 Task: Assign in the project AgileCircle the issue 'Upgrade the database indexing strategy of a web application to improve query performance and reduce data retrieval time' to the sprint 'Performance Tuning Sprint'. Assign in the project AgileCircle the issue 'Create a new online platform for online digital marketing courses with advanced analytics and data visualization features' to the sprint 'Performance Tuning Sprint'. Assign in the project AgileCircle the issue 'Implement a new cloud-based human resource information system for a company with advanced employee self-service and benefits management features' to the sprint 'Performance Tuning Sprint'. Assign in the project AgileCircle the issue 'Integrate a new chatbot feature into an existing customer service portal to enhance customer support and response time' to the sprint 'Performance Tuning Sprint'
Action: Mouse moved to (232, 63)
Screenshot: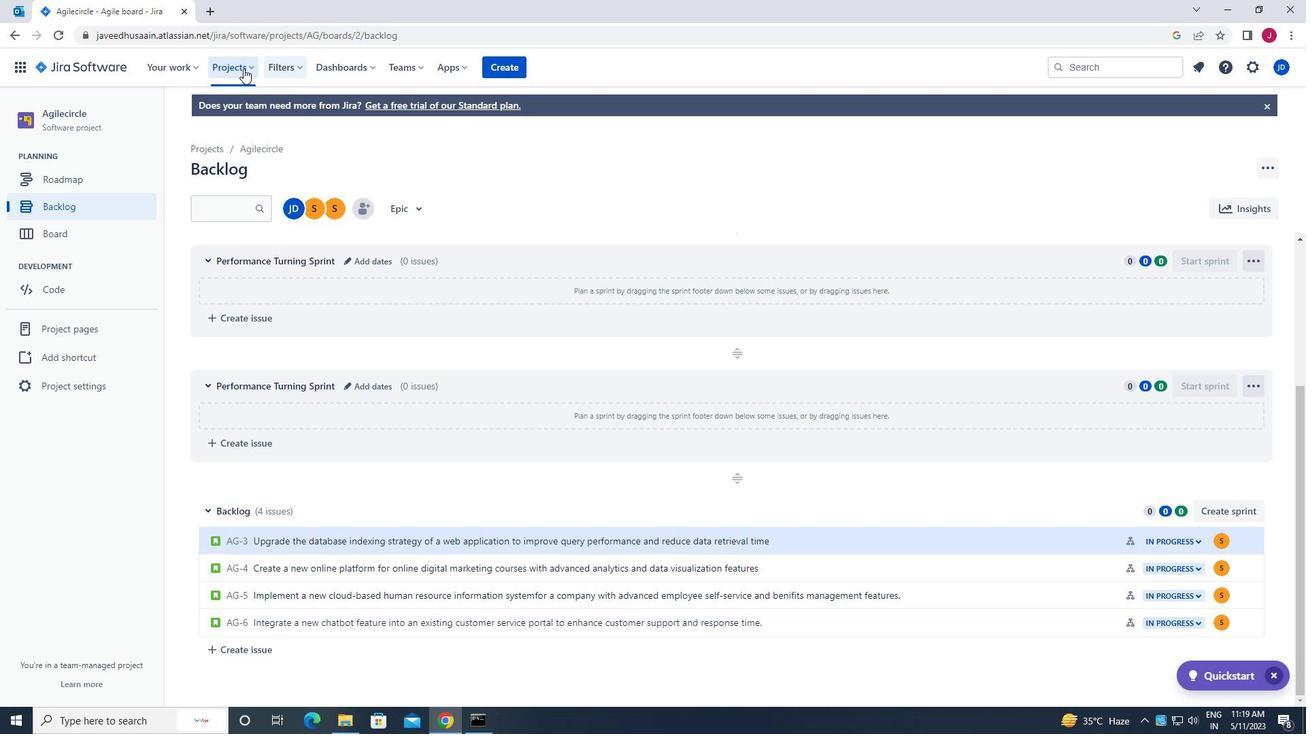 
Action: Mouse pressed left at (232, 63)
Screenshot: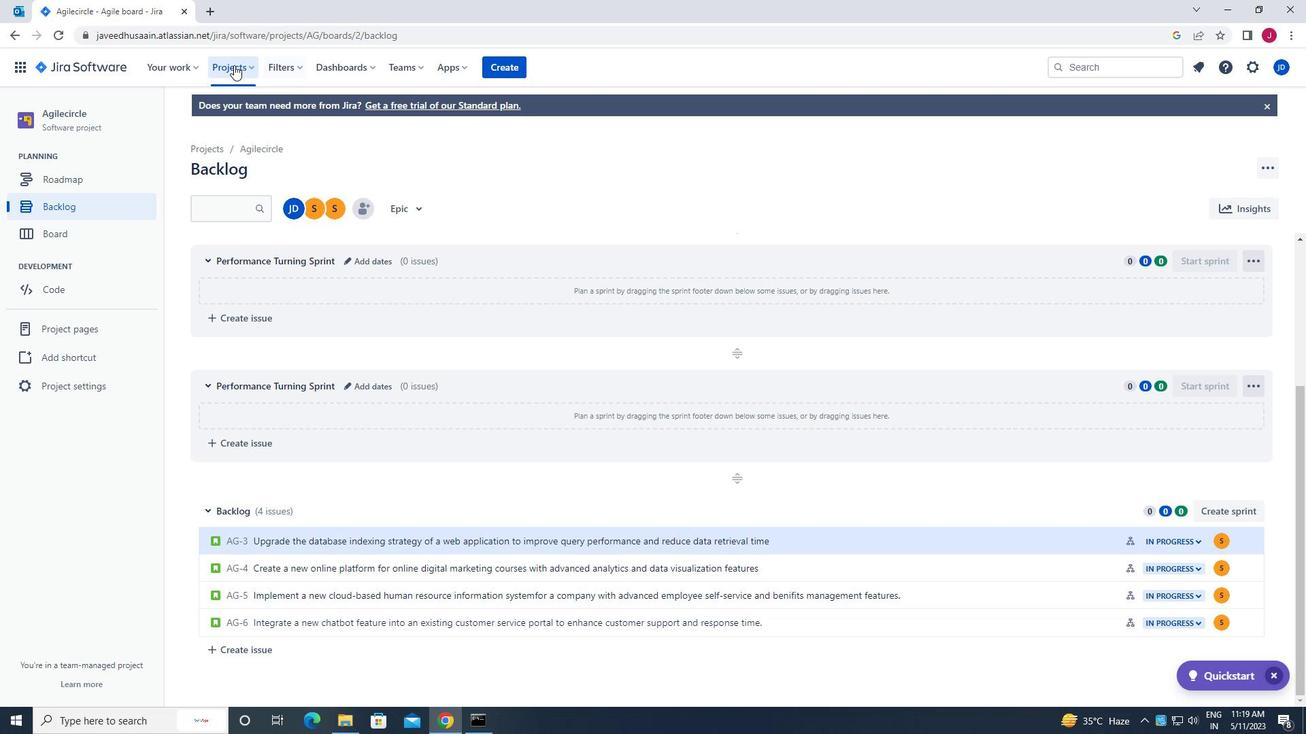 
Action: Mouse moved to (276, 128)
Screenshot: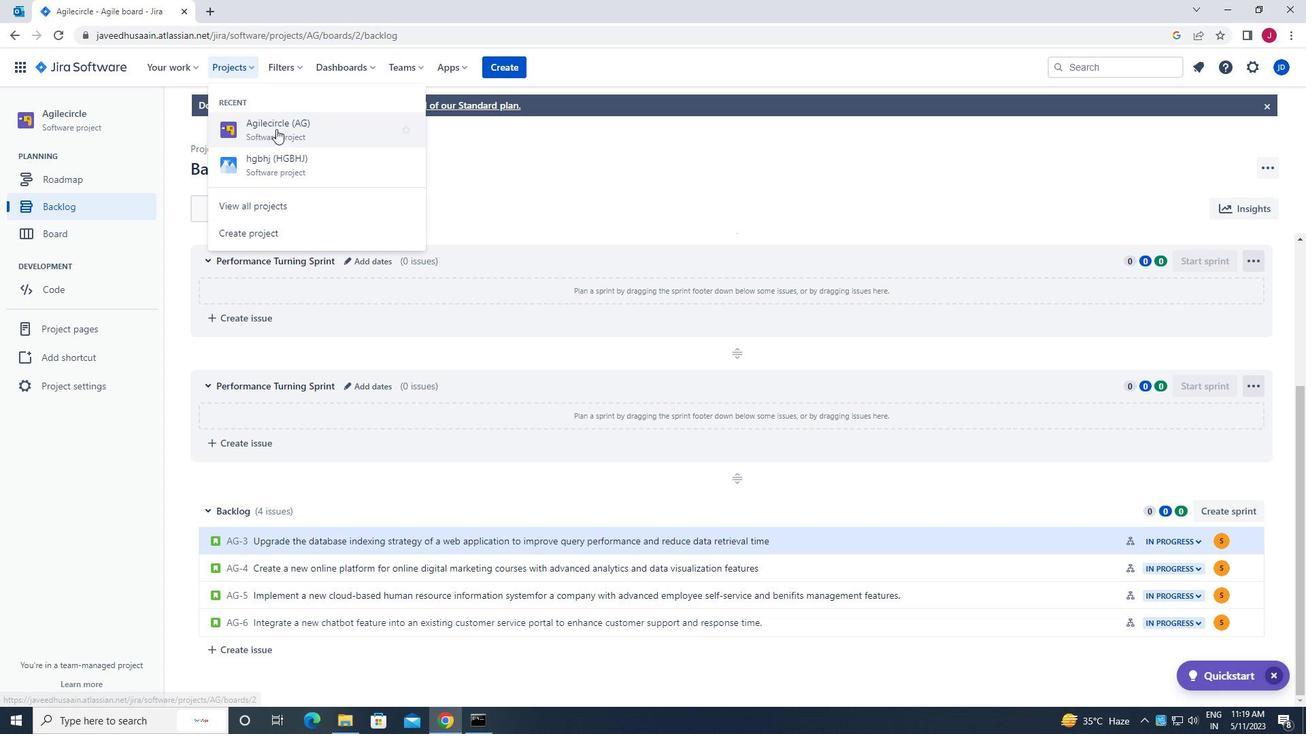 
Action: Mouse pressed left at (276, 128)
Screenshot: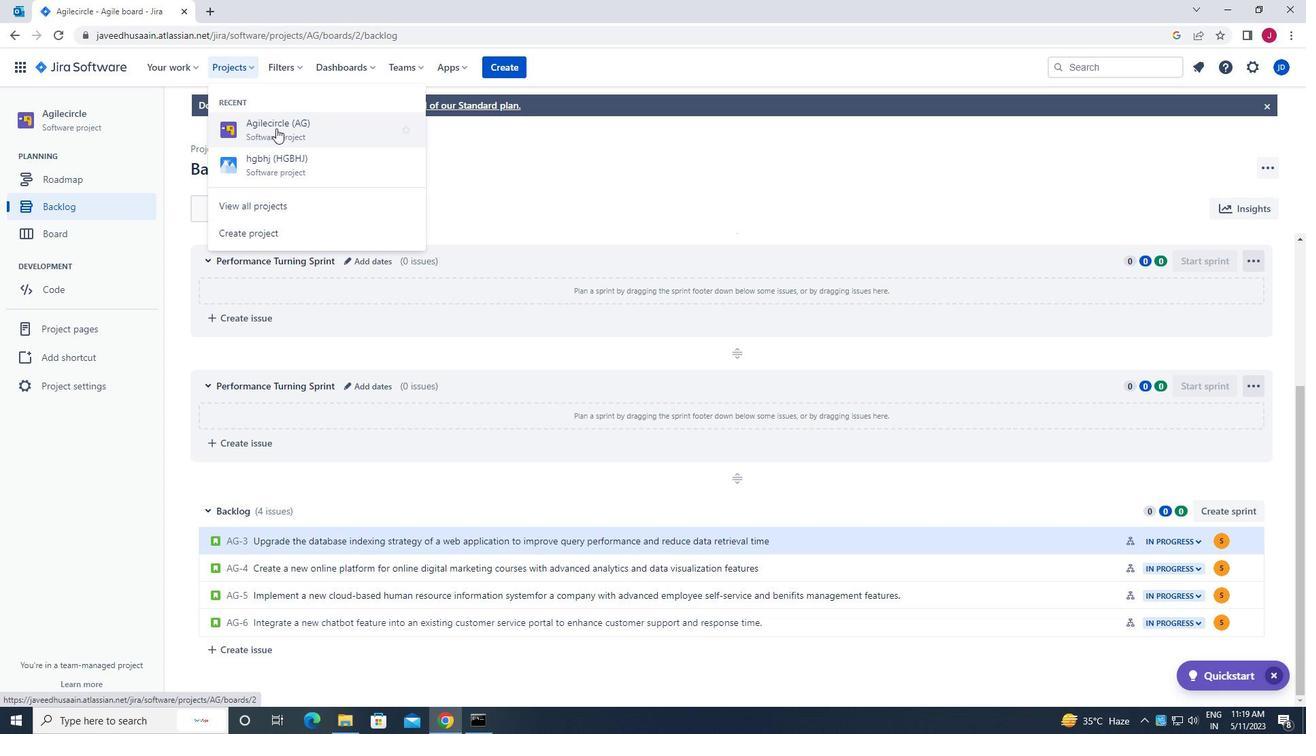
Action: Mouse moved to (76, 210)
Screenshot: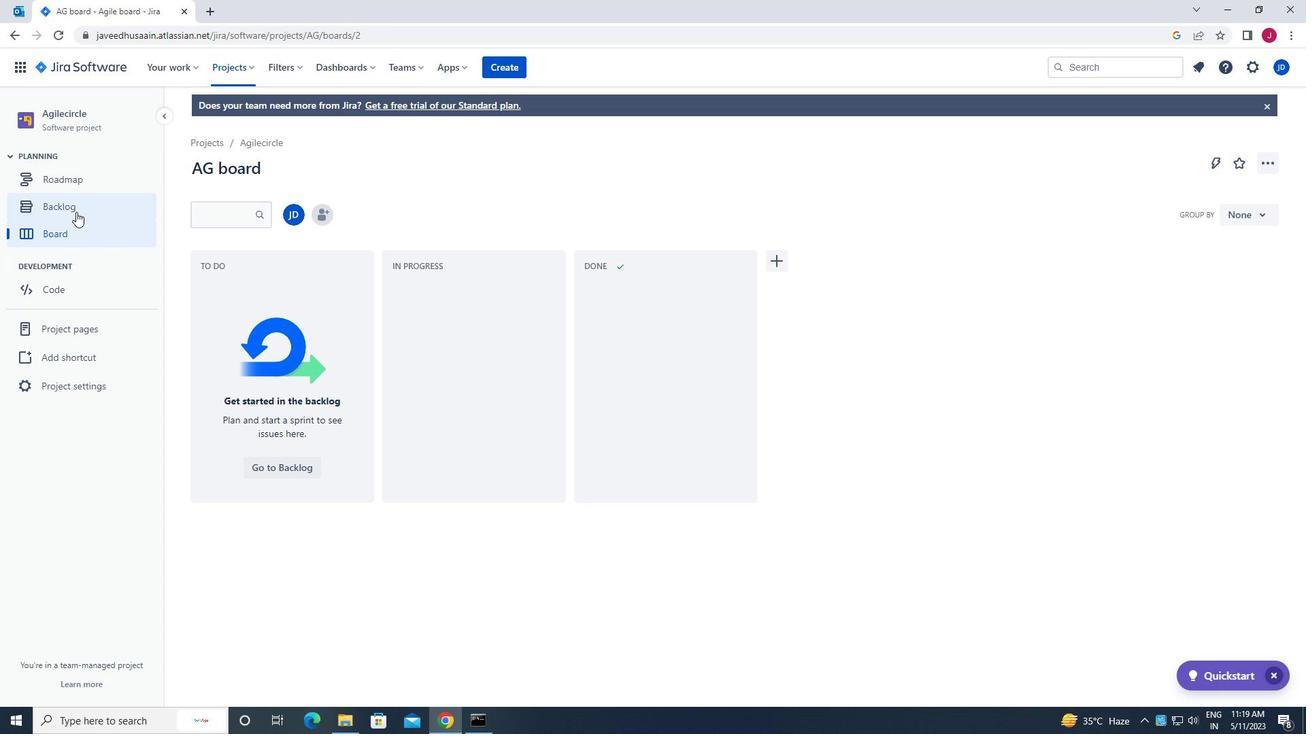 
Action: Mouse pressed left at (76, 210)
Screenshot: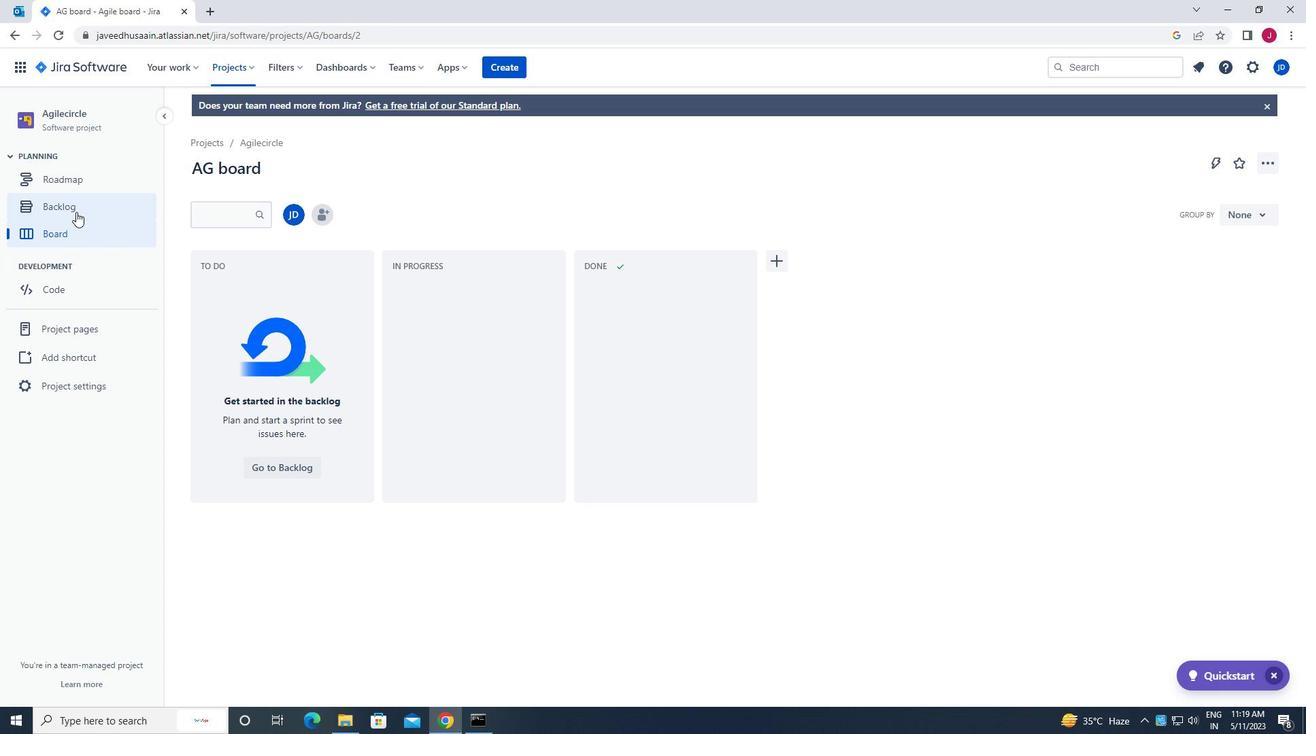 
Action: Mouse moved to (532, 381)
Screenshot: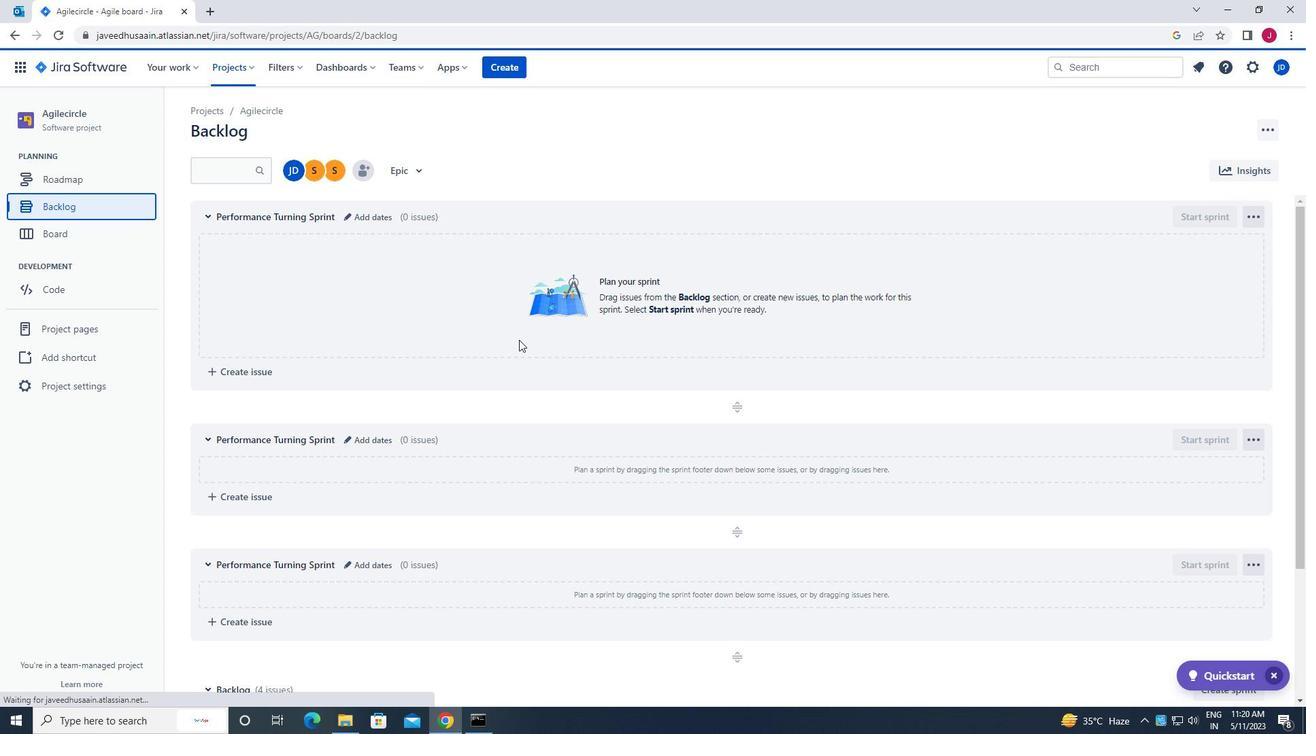 
Action: Mouse scrolled (532, 381) with delta (0, 0)
Screenshot: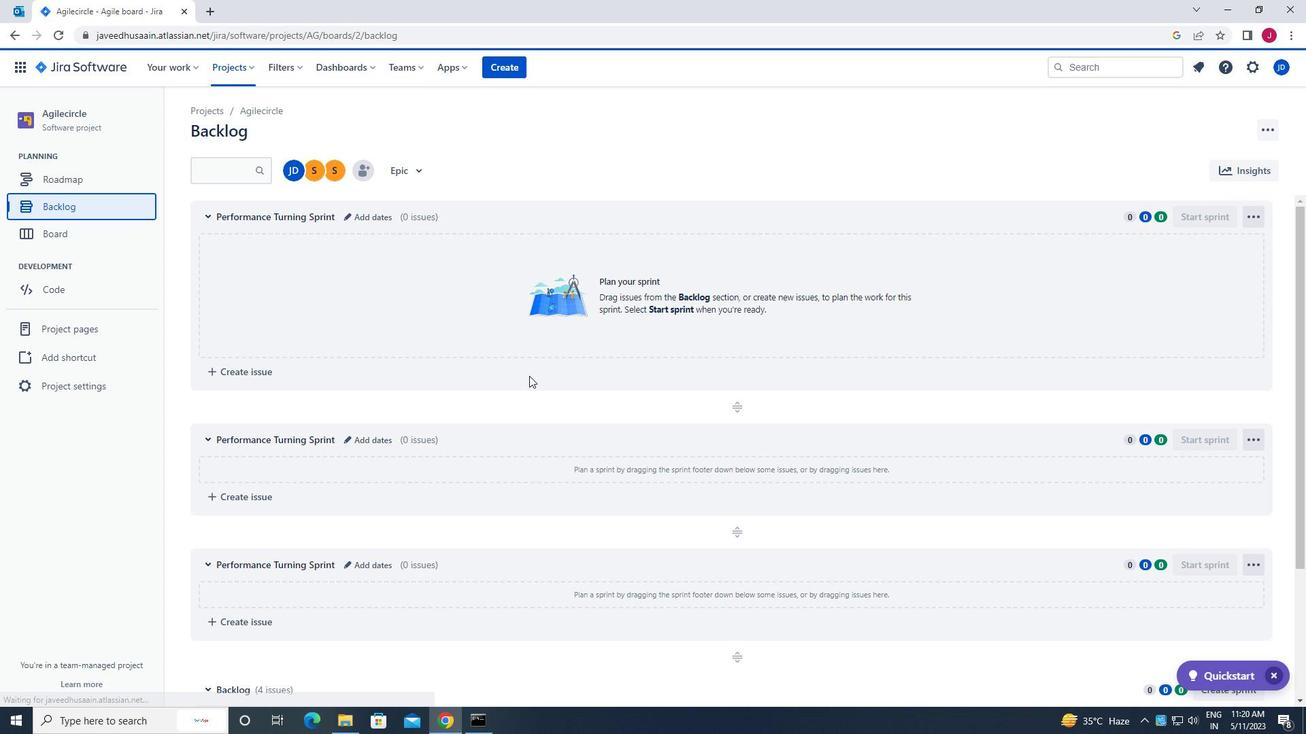 
Action: Mouse scrolled (532, 381) with delta (0, 0)
Screenshot: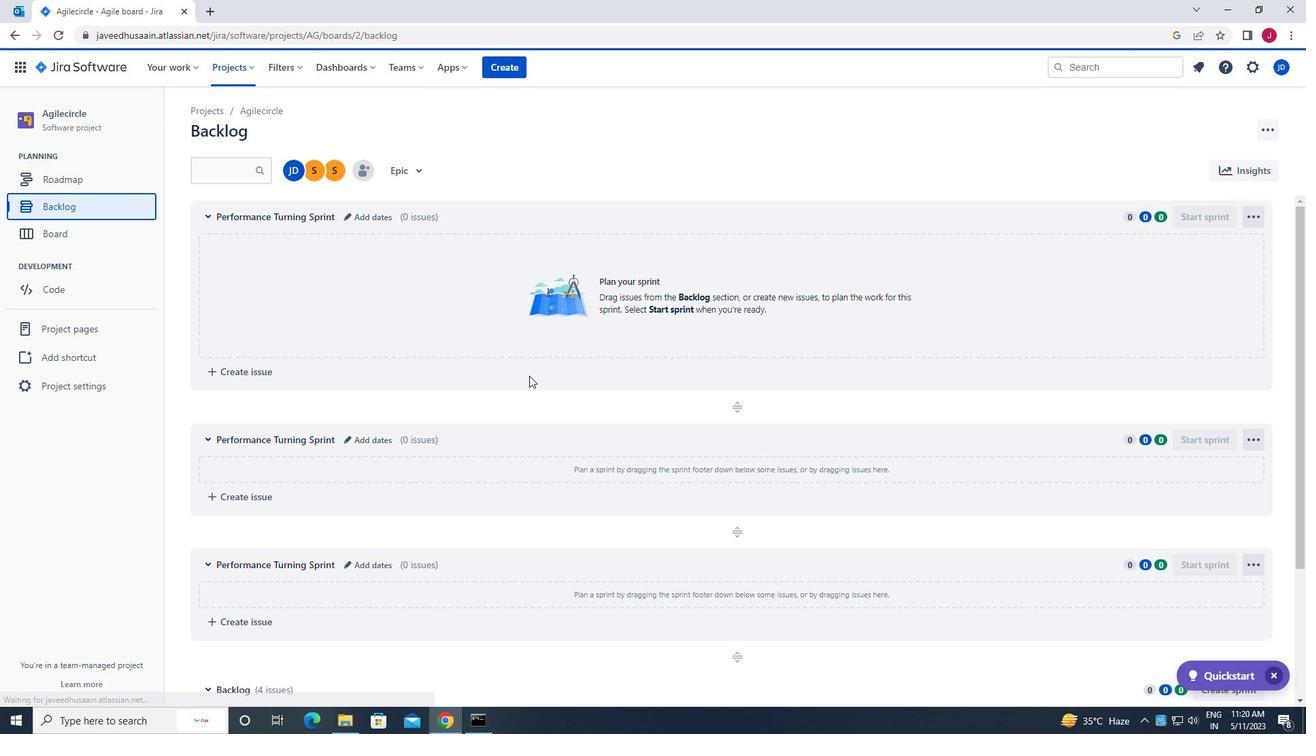 
Action: Mouse scrolled (532, 381) with delta (0, 0)
Screenshot: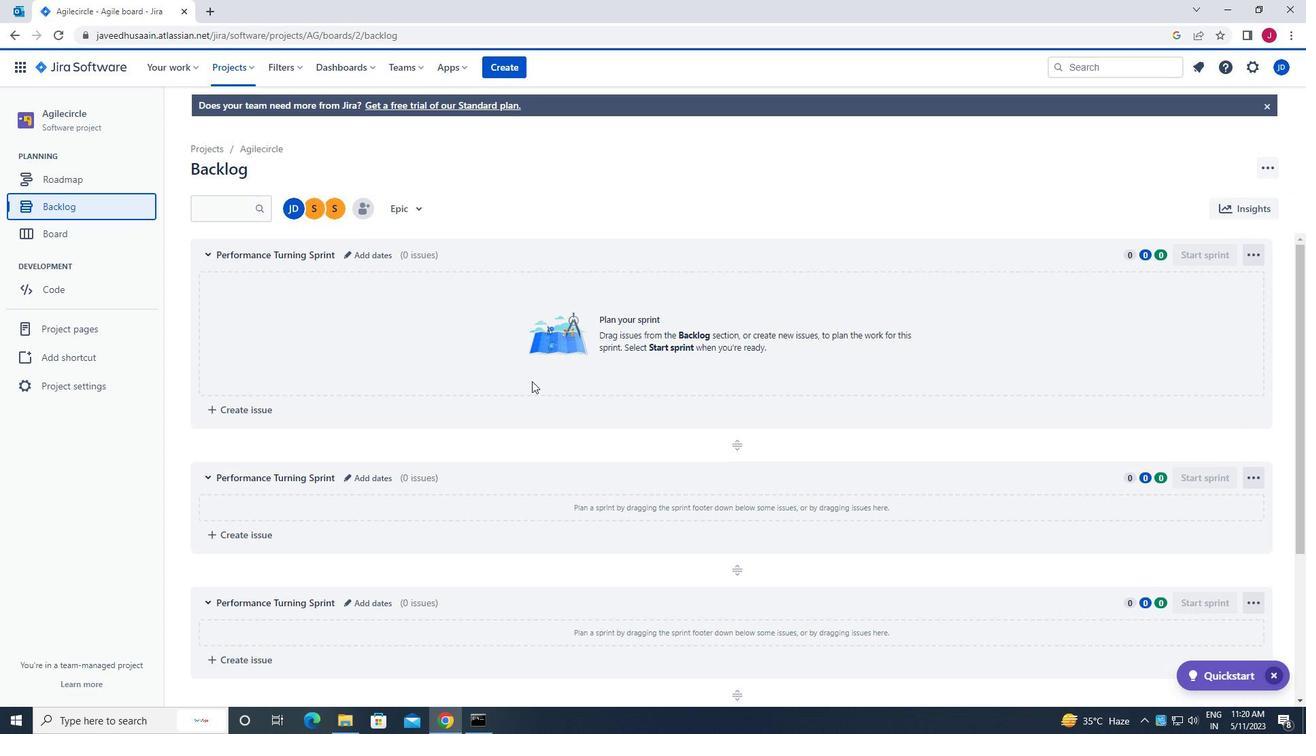 
Action: Mouse scrolled (532, 381) with delta (0, 0)
Screenshot: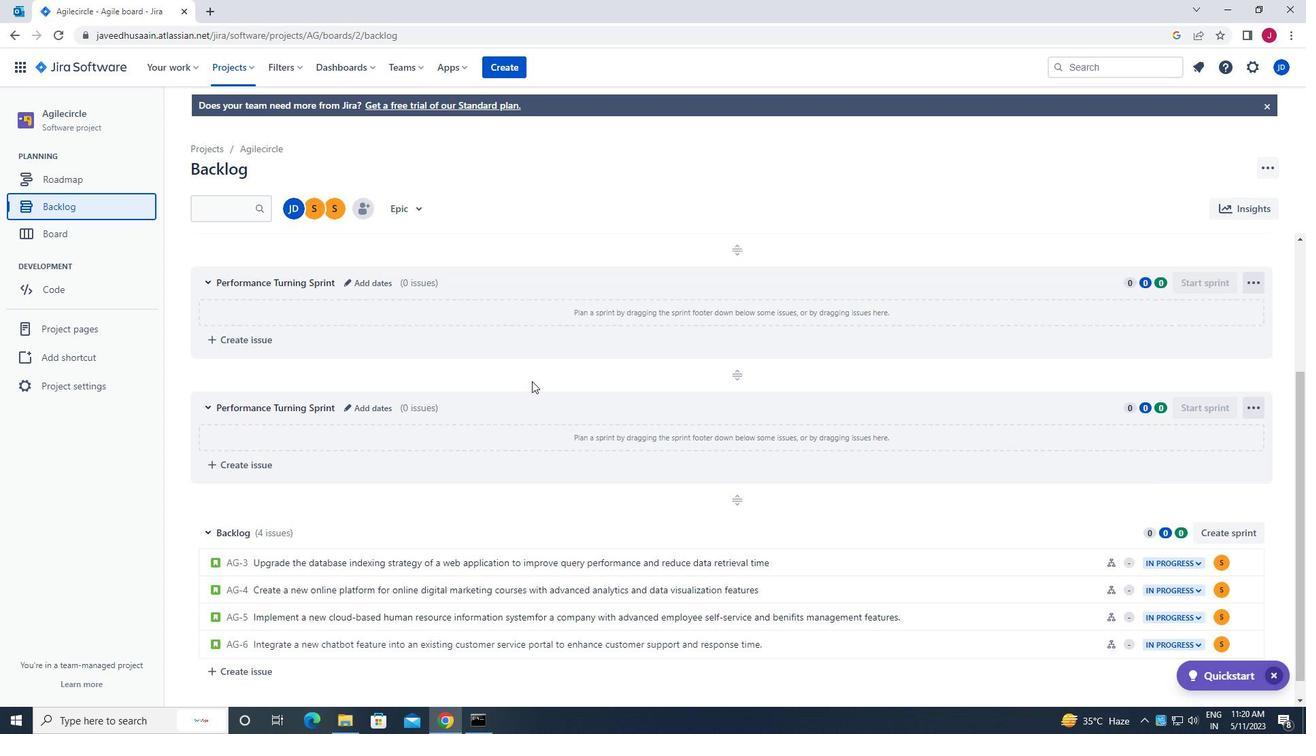 
Action: Mouse scrolled (532, 381) with delta (0, 0)
Screenshot: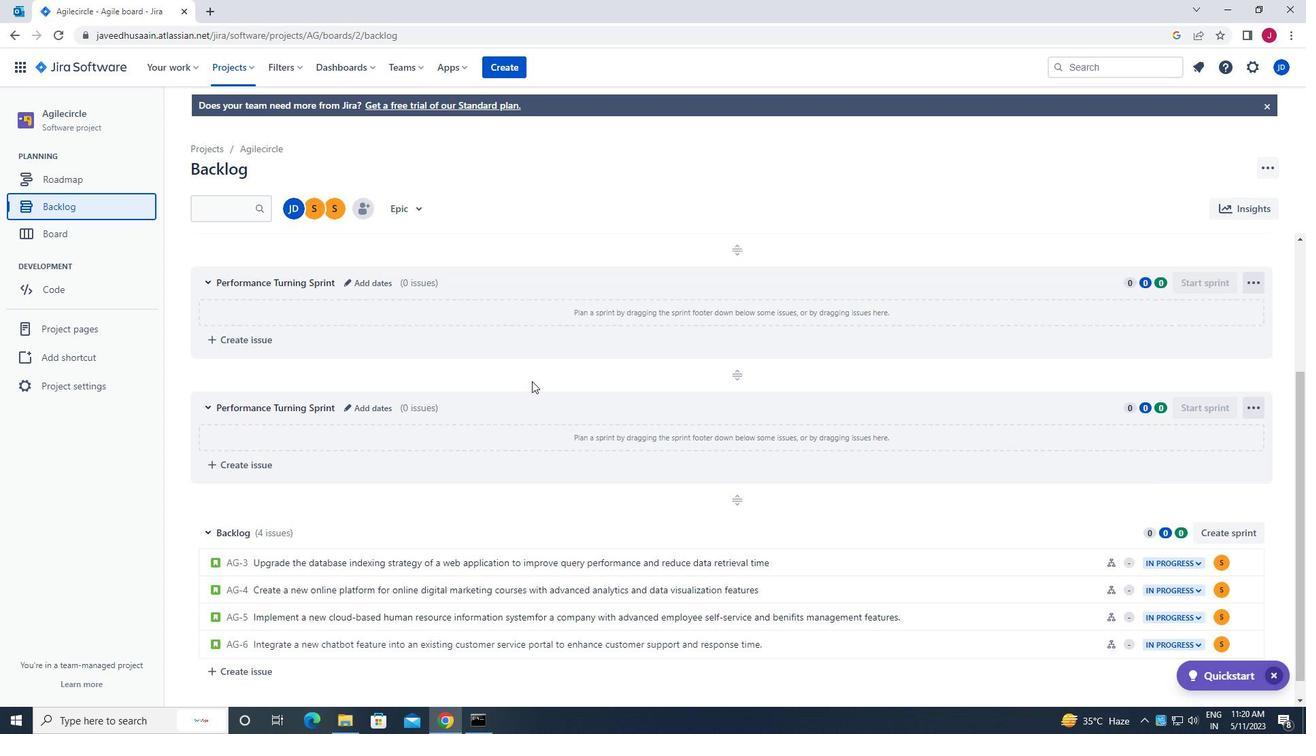 
Action: Mouse scrolled (532, 381) with delta (0, 0)
Screenshot: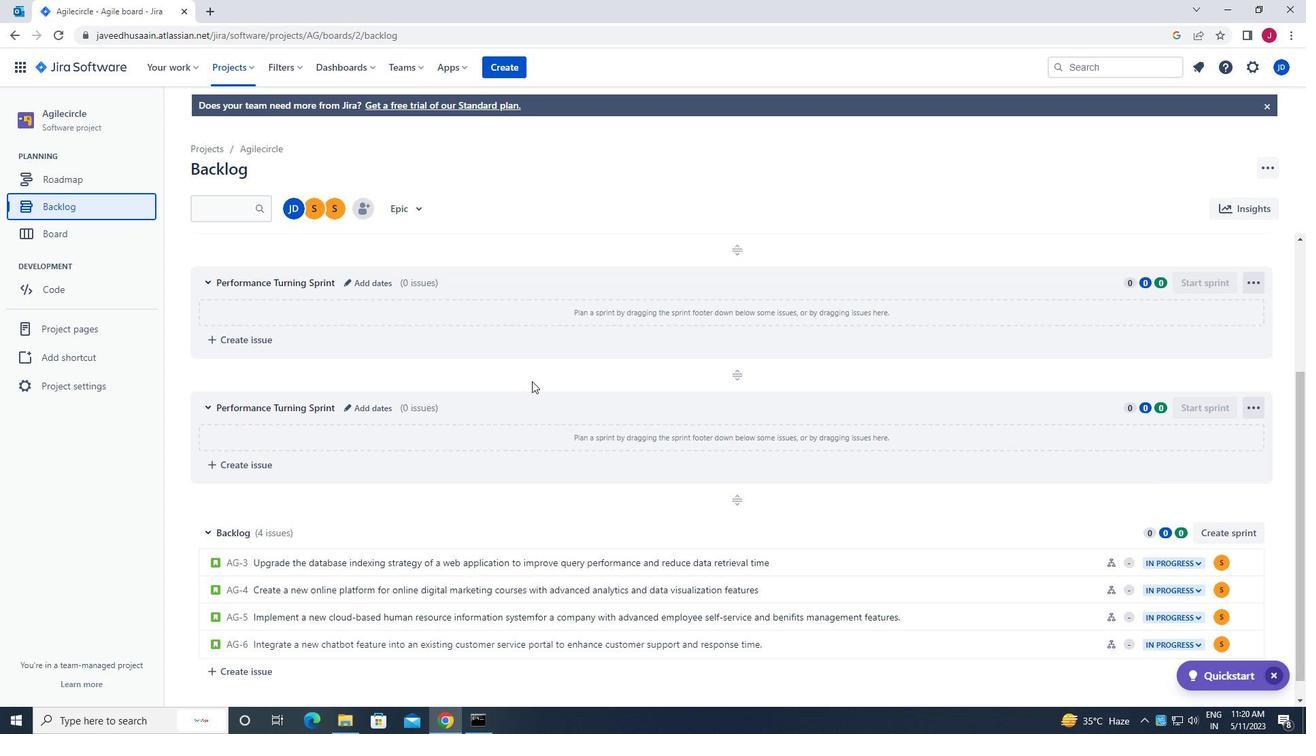 
Action: Mouse scrolled (532, 381) with delta (0, 0)
Screenshot: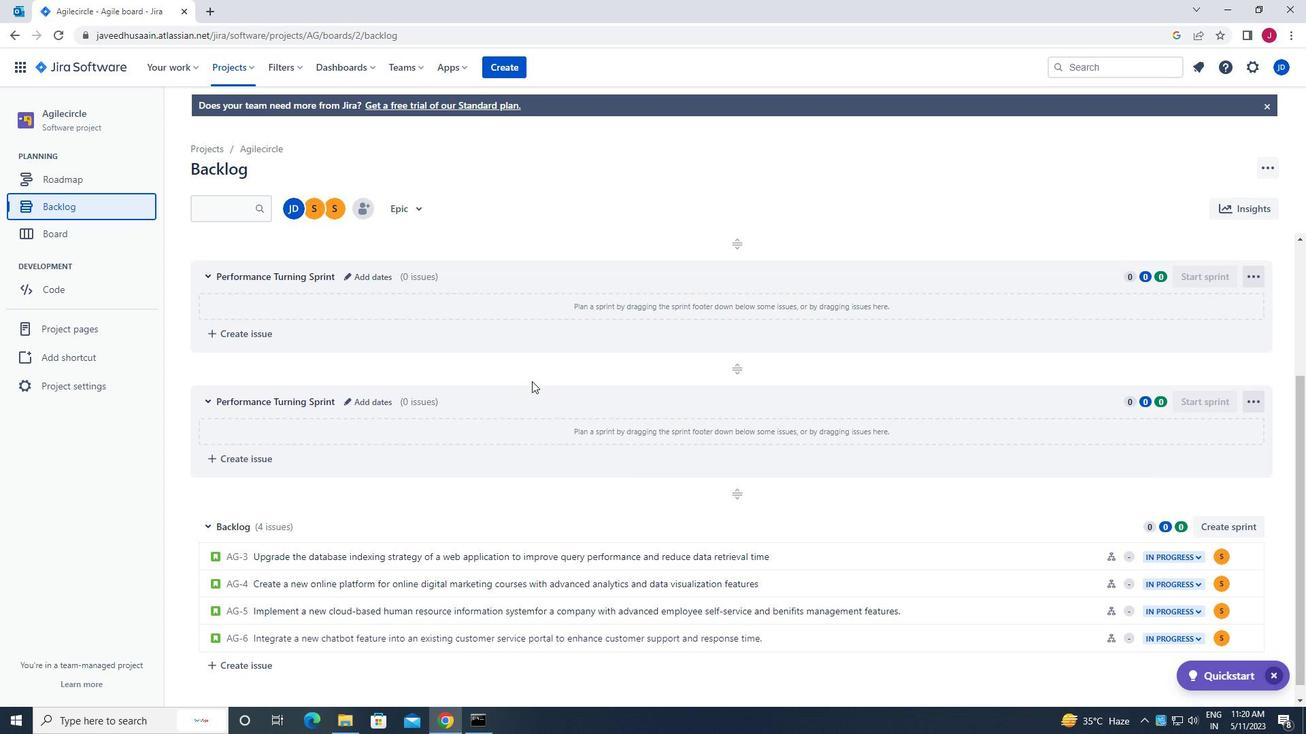 
Action: Mouse scrolled (532, 381) with delta (0, 0)
Screenshot: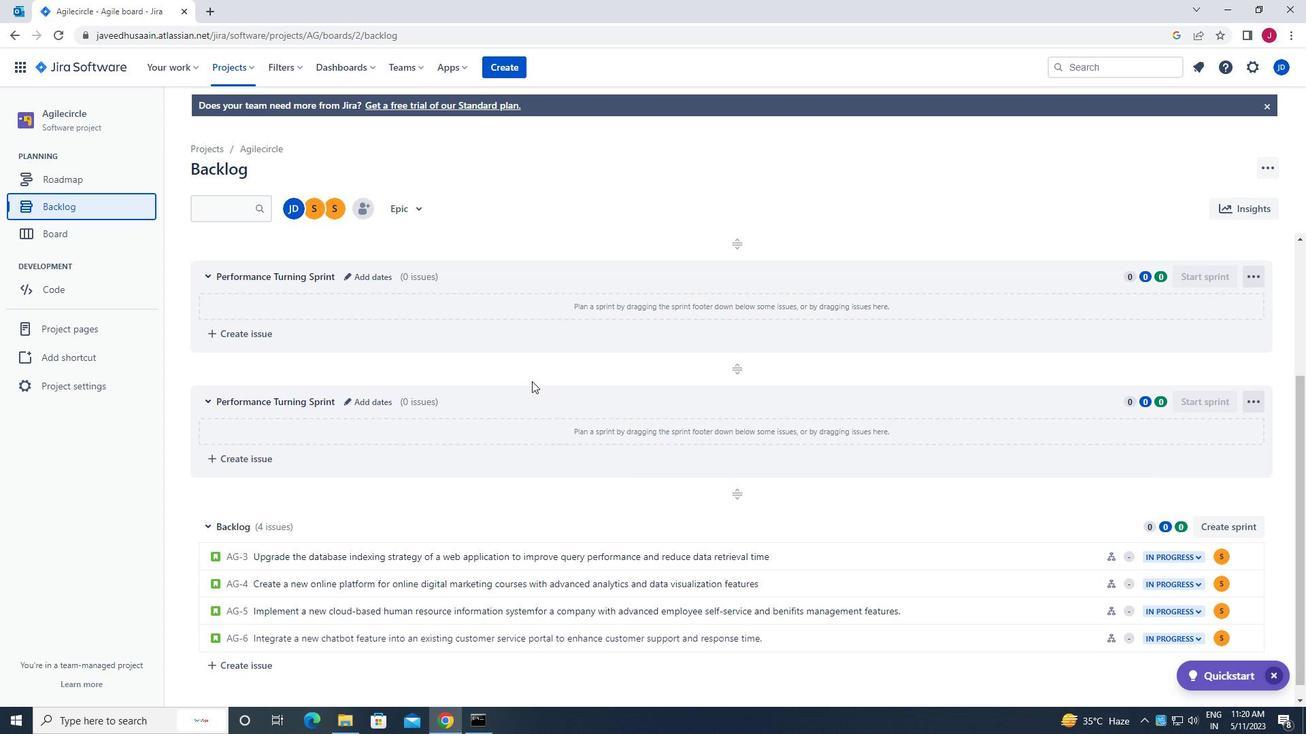 
Action: Mouse scrolled (532, 381) with delta (0, 0)
Screenshot: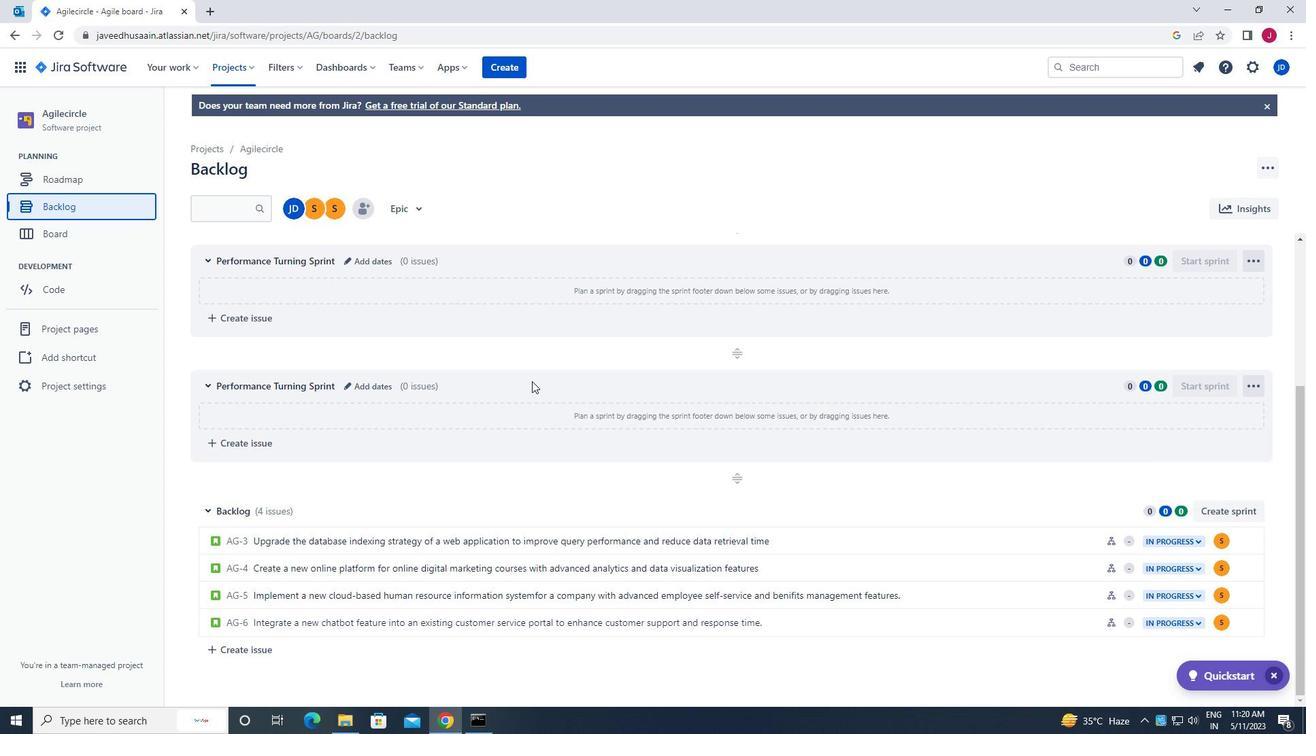 
Action: Mouse scrolled (532, 381) with delta (0, 0)
Screenshot: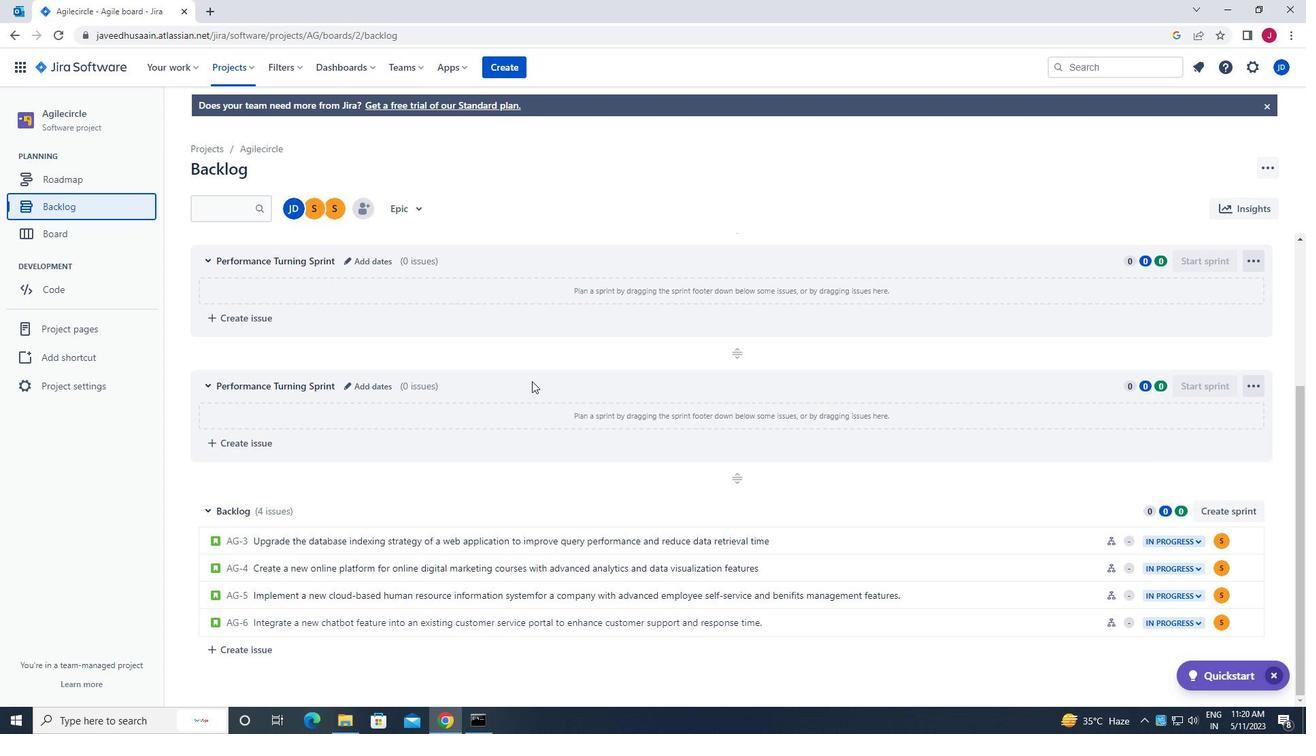 
Action: Mouse scrolled (532, 381) with delta (0, 0)
Screenshot: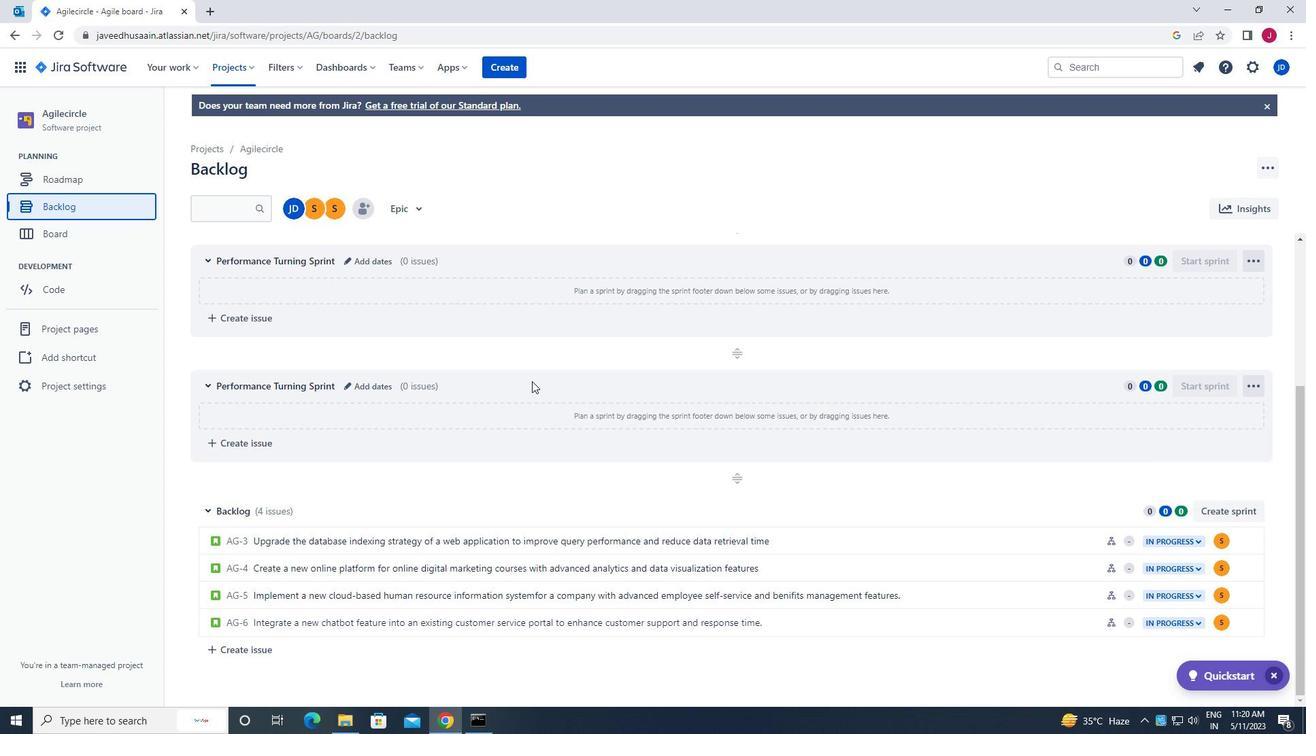 
Action: Mouse moved to (1244, 542)
Screenshot: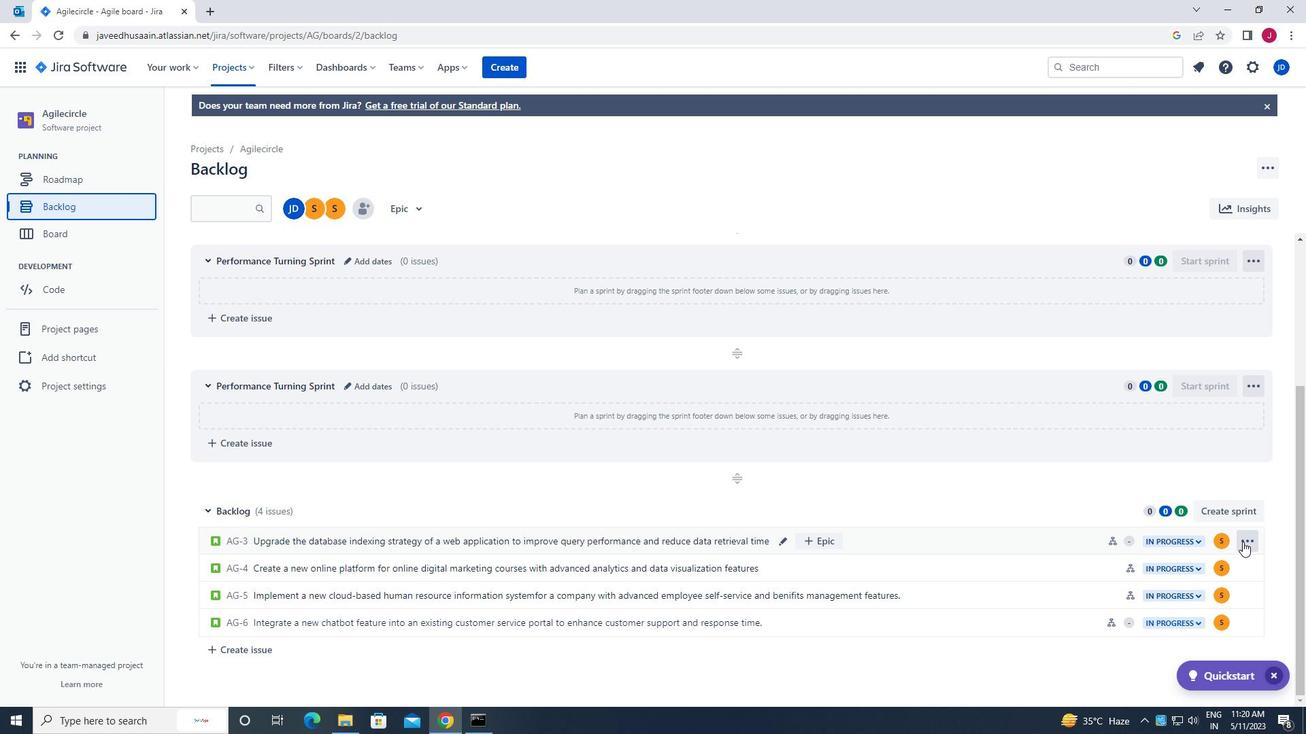
Action: Mouse pressed left at (1244, 542)
Screenshot: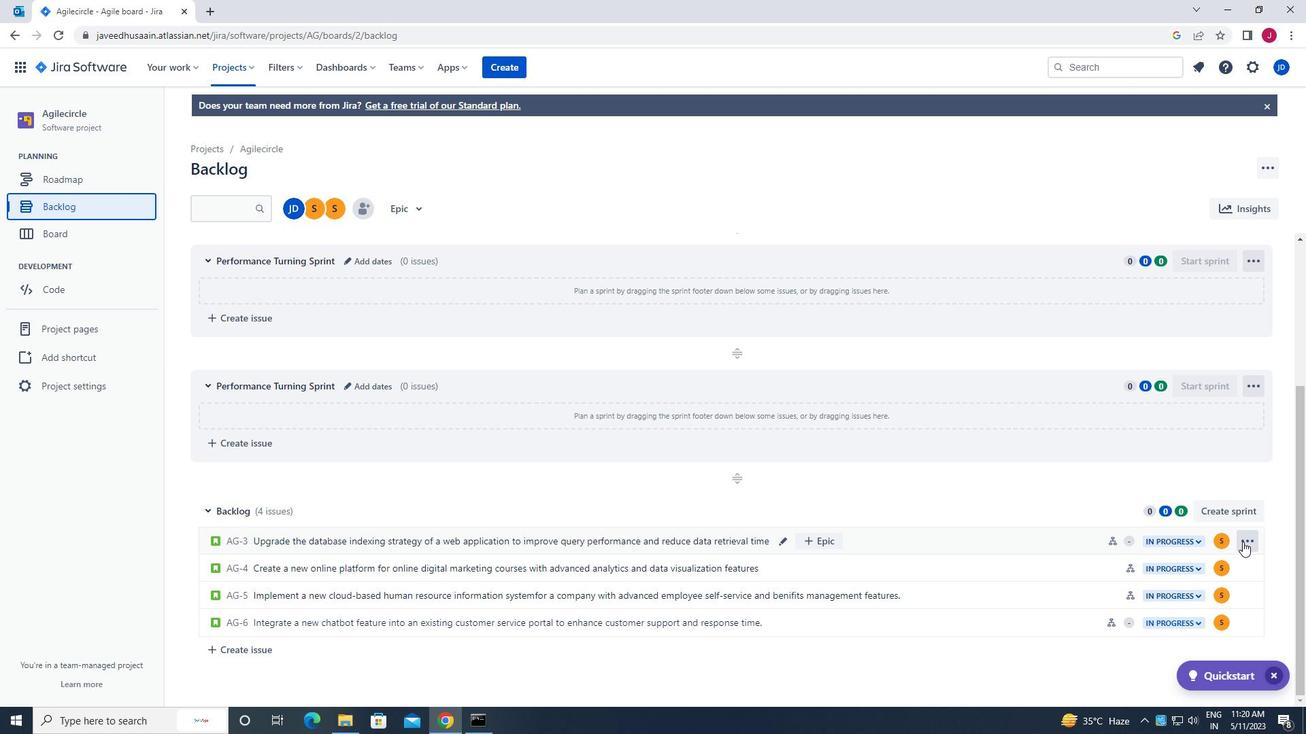 
Action: Mouse moved to (1226, 421)
Screenshot: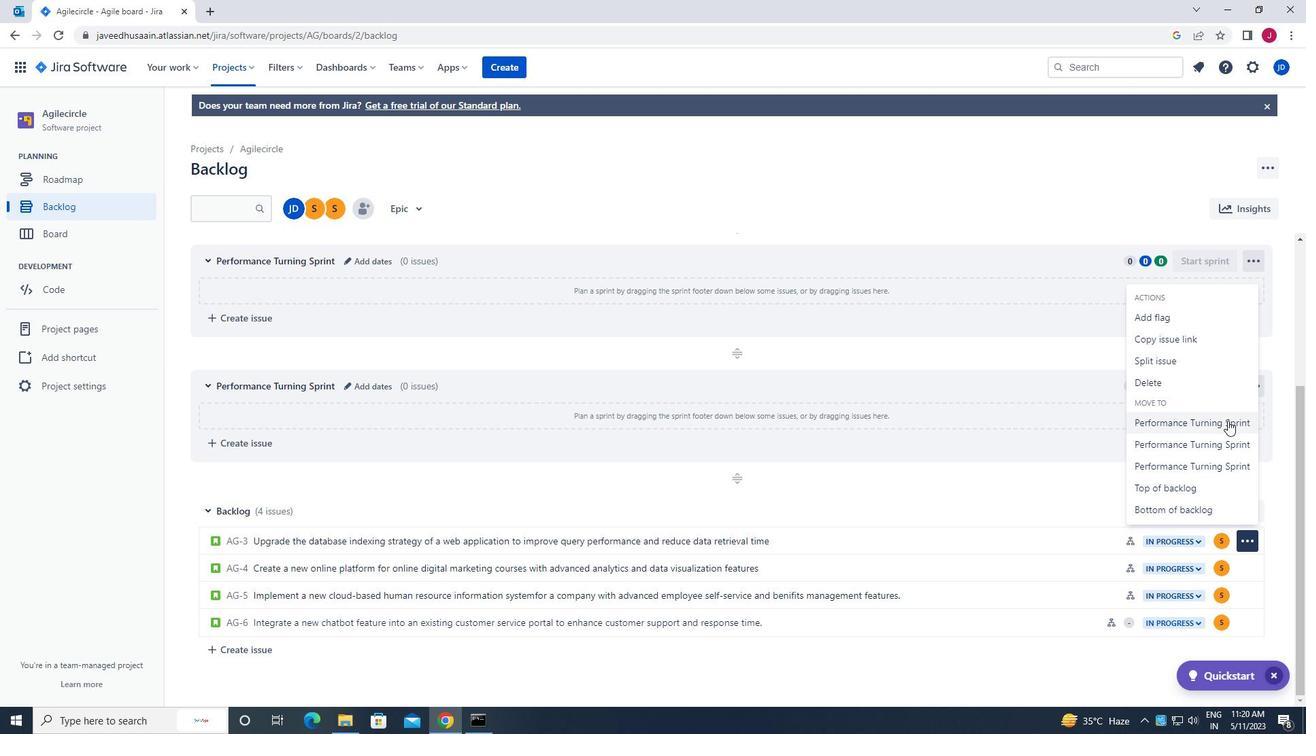 
Action: Mouse pressed left at (1226, 421)
Screenshot: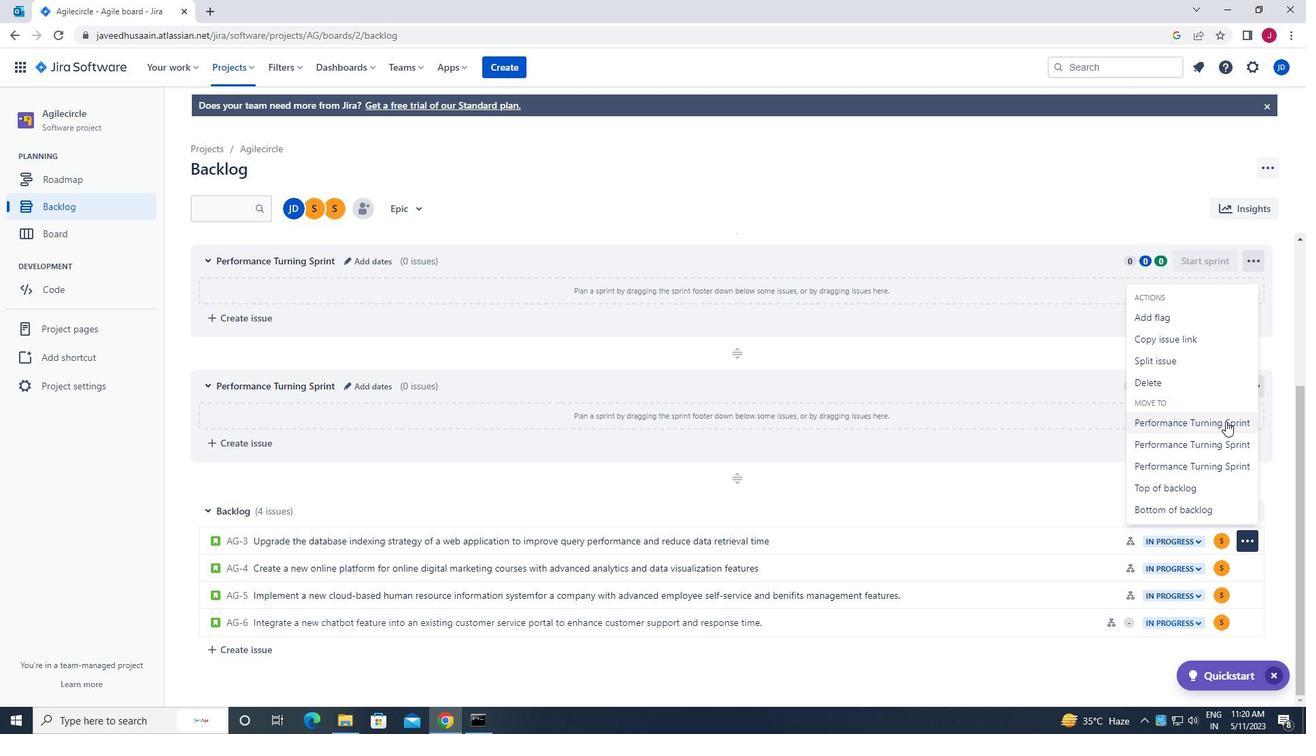 
Action: Mouse moved to (1083, 459)
Screenshot: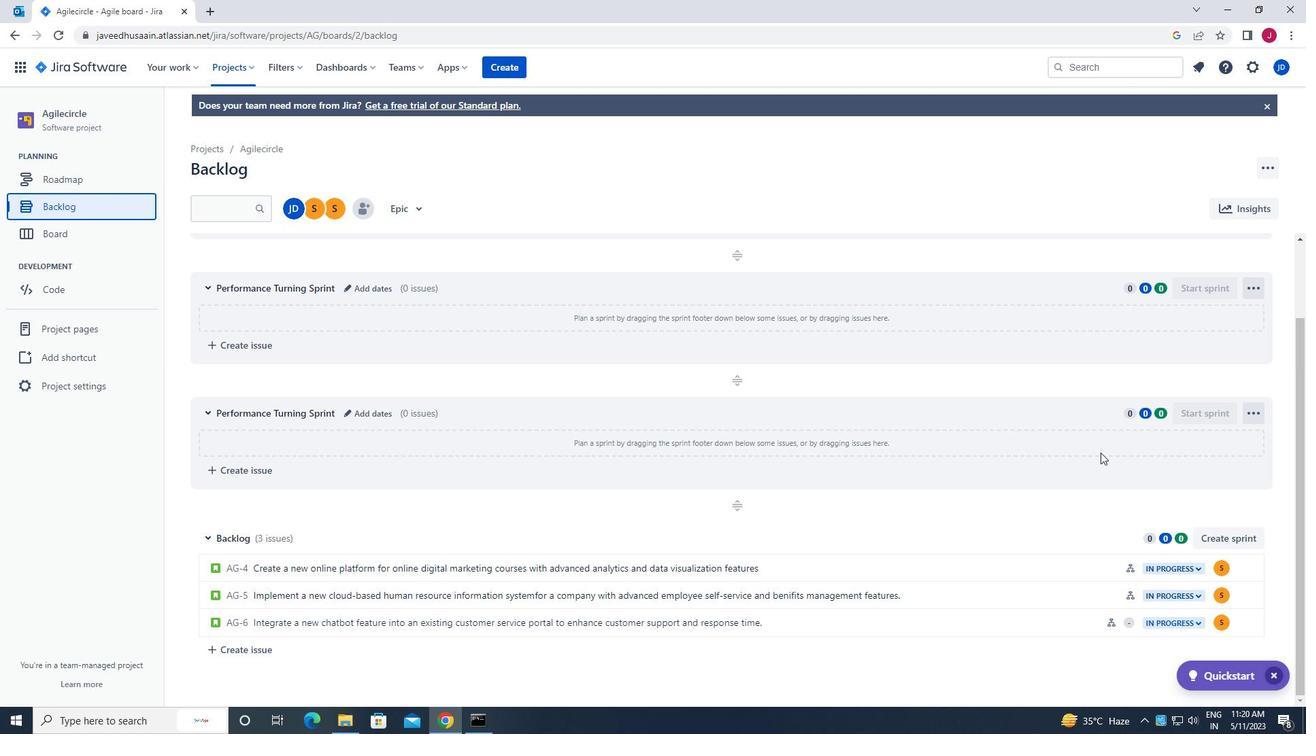 
Action: Mouse scrolled (1083, 458) with delta (0, 0)
Screenshot: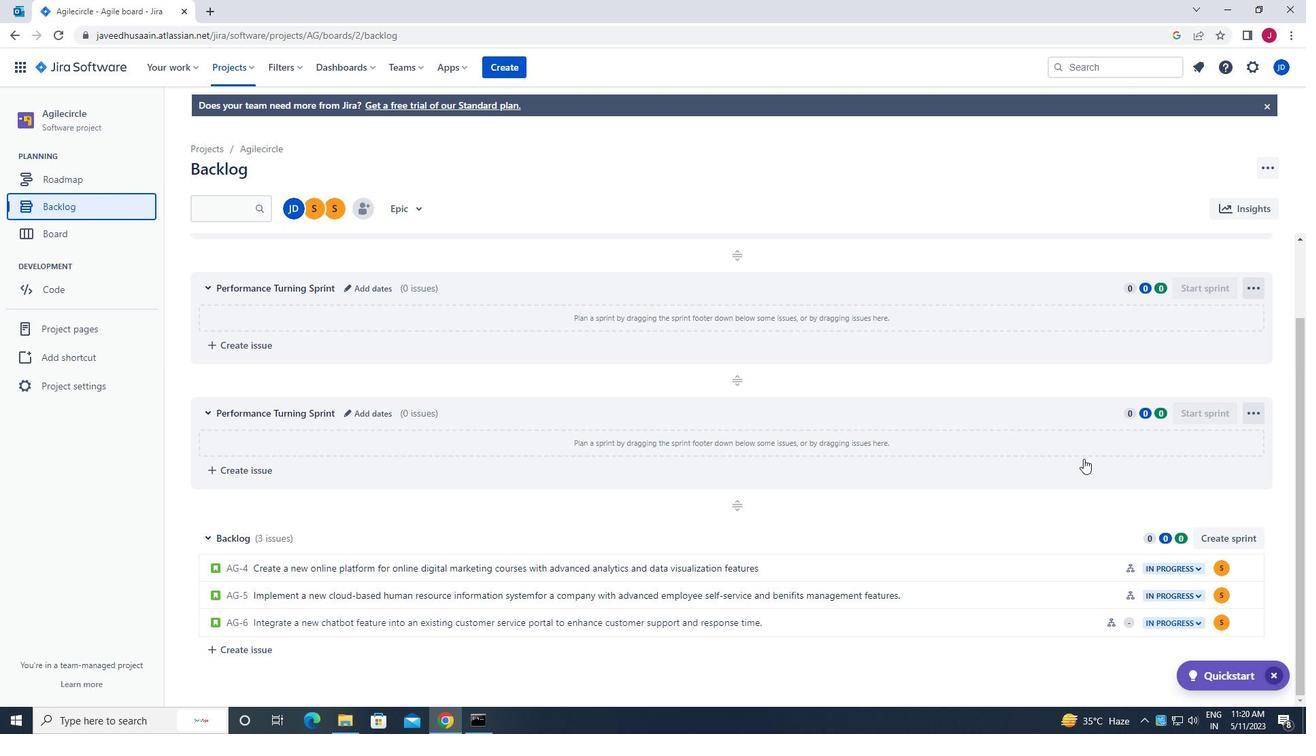 
Action: Mouse scrolled (1083, 458) with delta (0, 0)
Screenshot: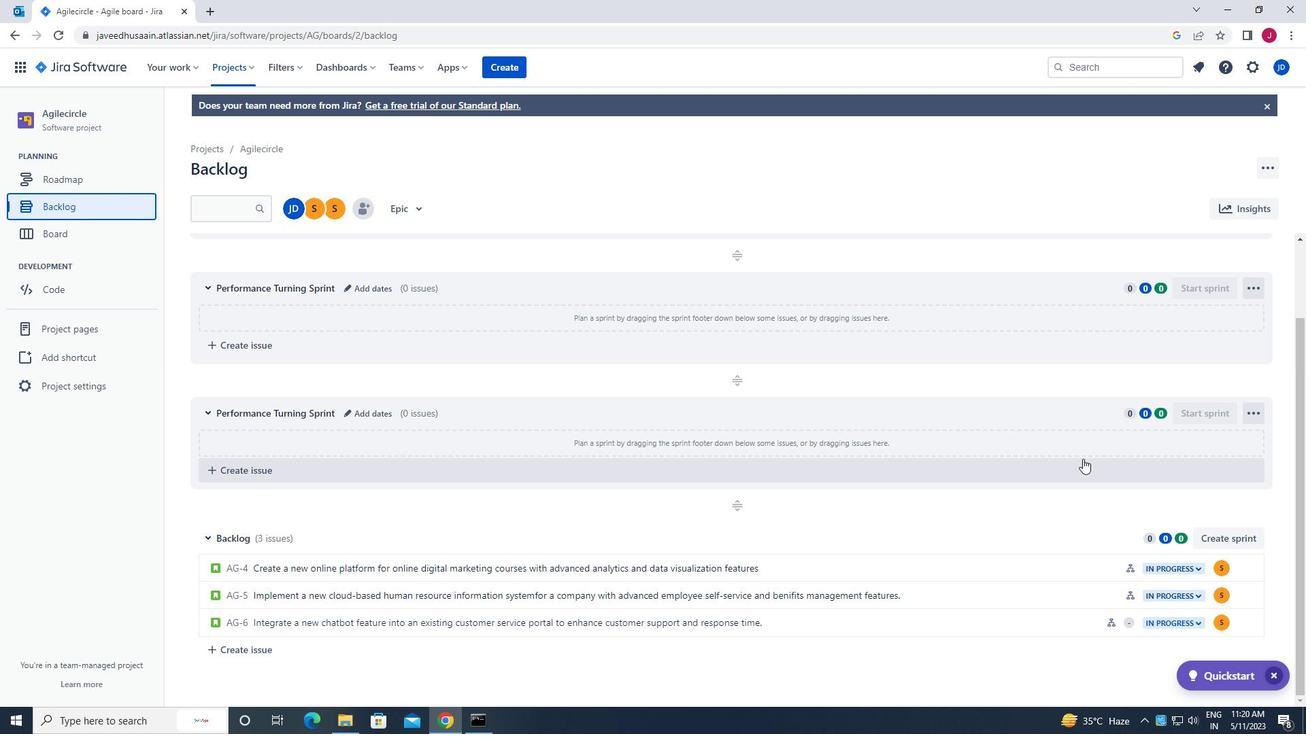 
Action: Mouse scrolled (1083, 458) with delta (0, 0)
Screenshot: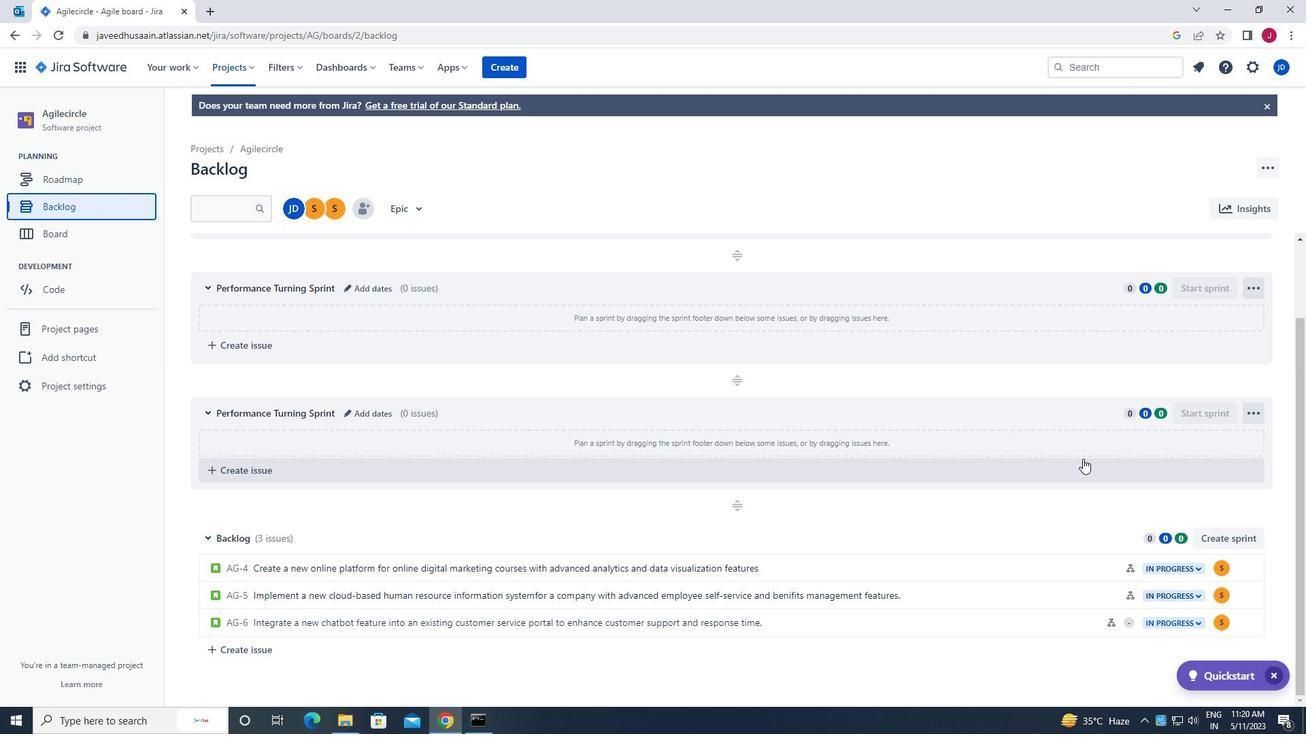 
Action: Mouse moved to (1104, 481)
Screenshot: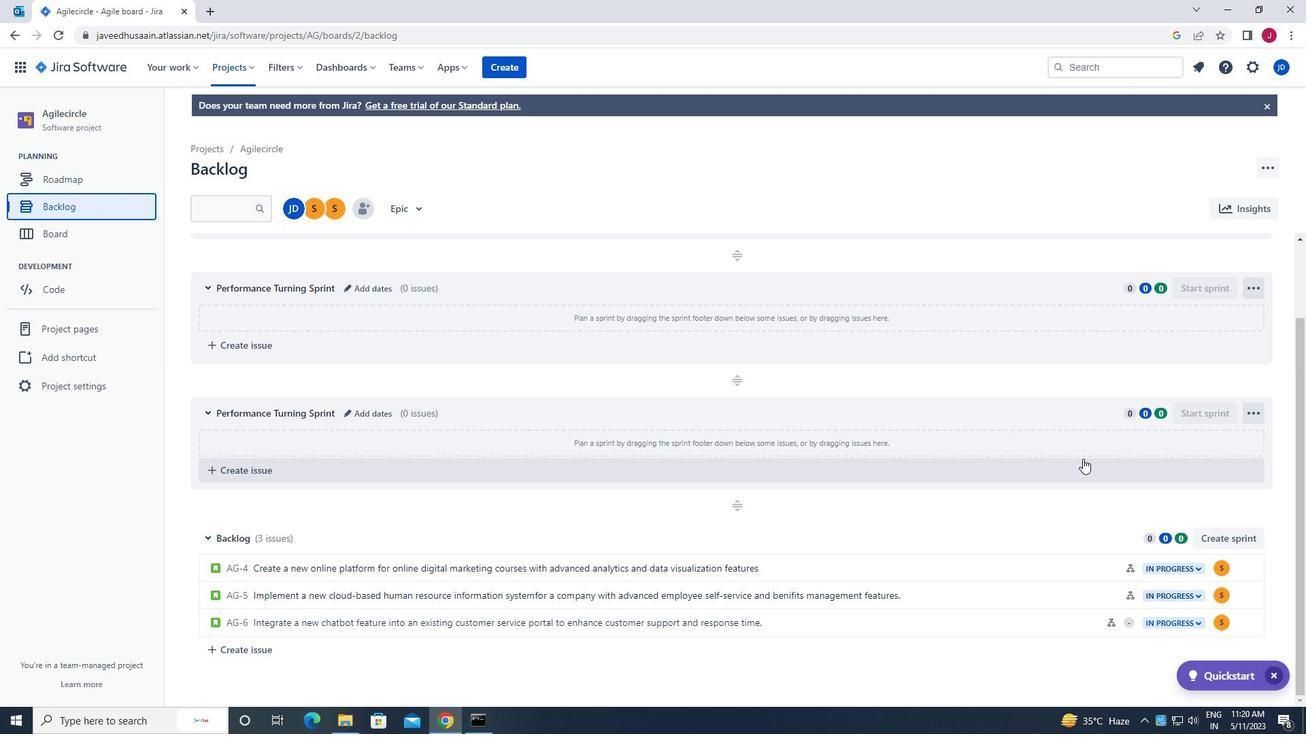 
Action: Mouse scrolled (1104, 480) with delta (0, 0)
Screenshot: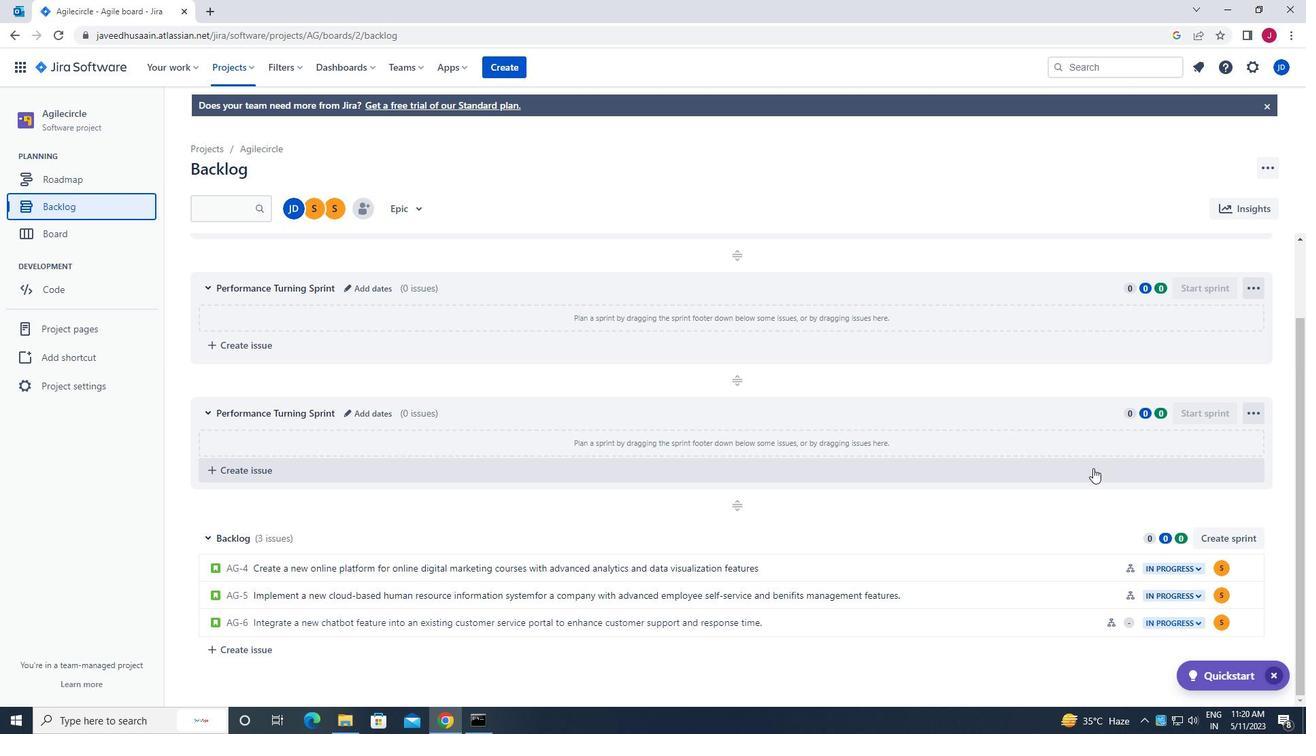 
Action: Mouse scrolled (1104, 480) with delta (0, 0)
Screenshot: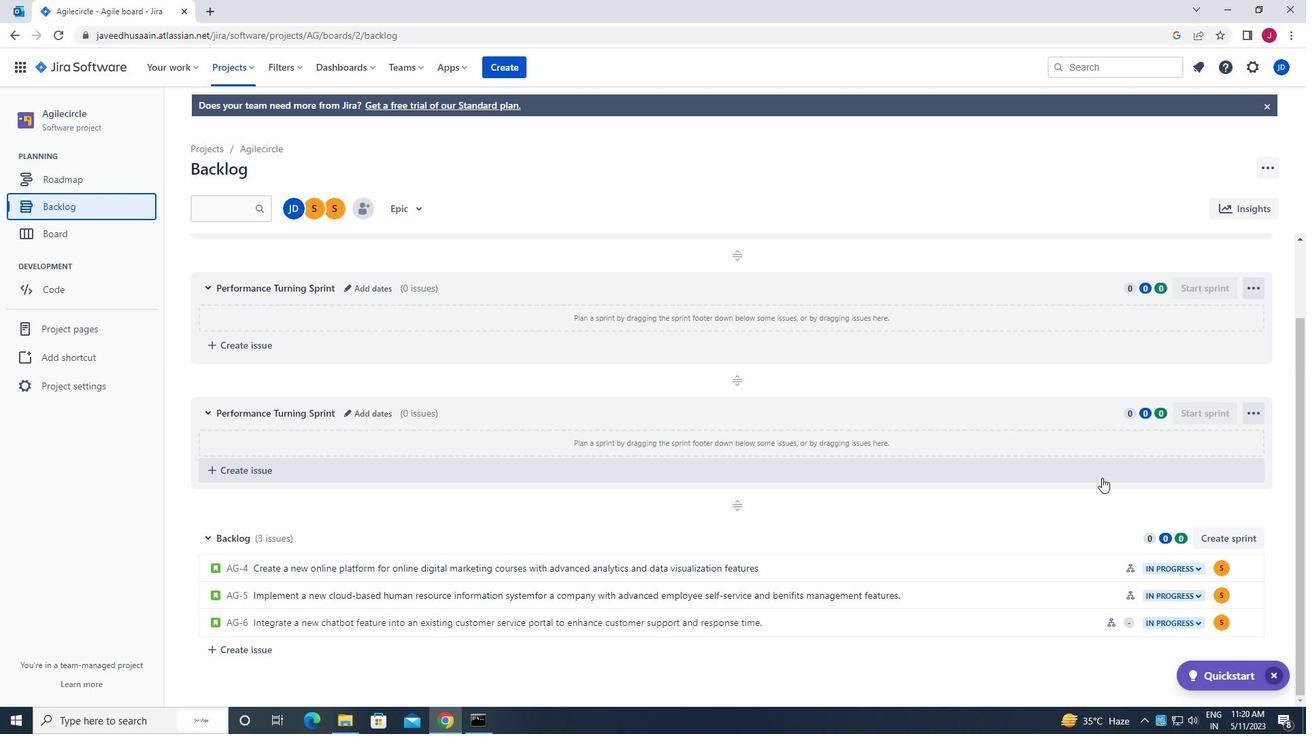 
Action: Mouse moved to (1245, 564)
Screenshot: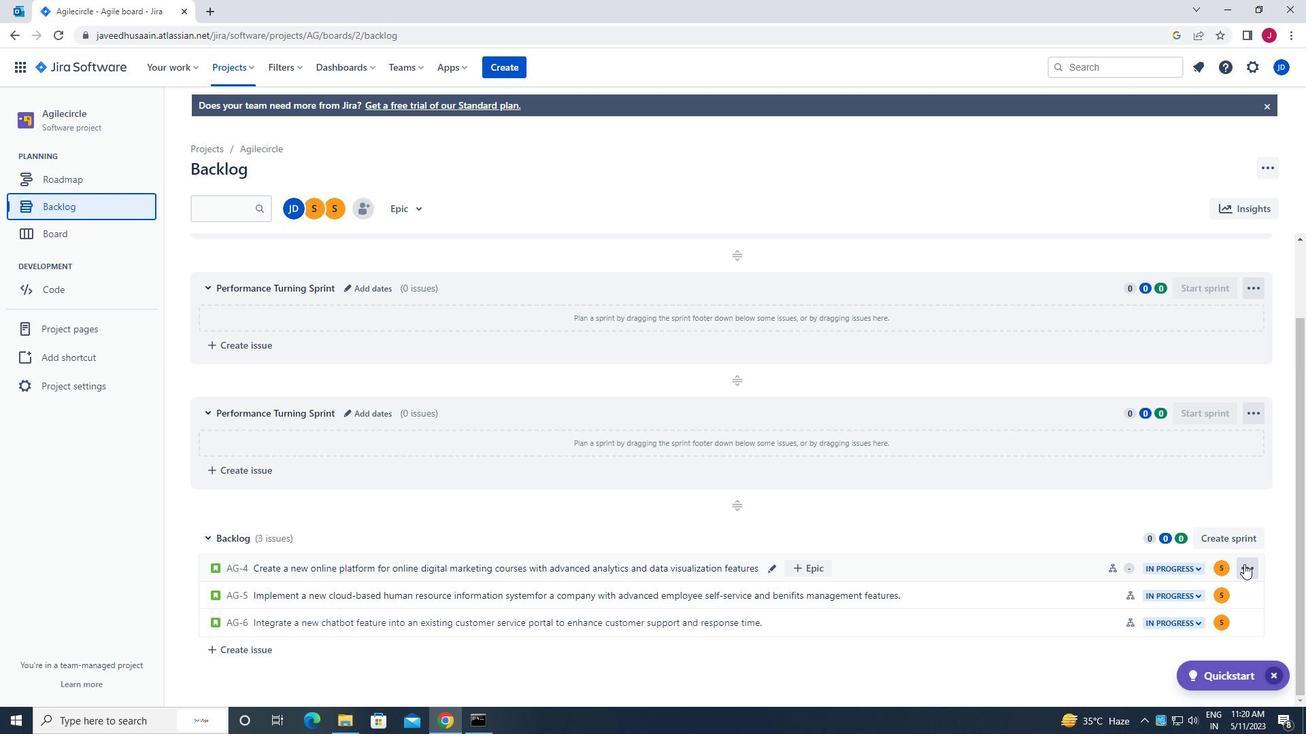 
Action: Mouse pressed left at (1245, 564)
Screenshot: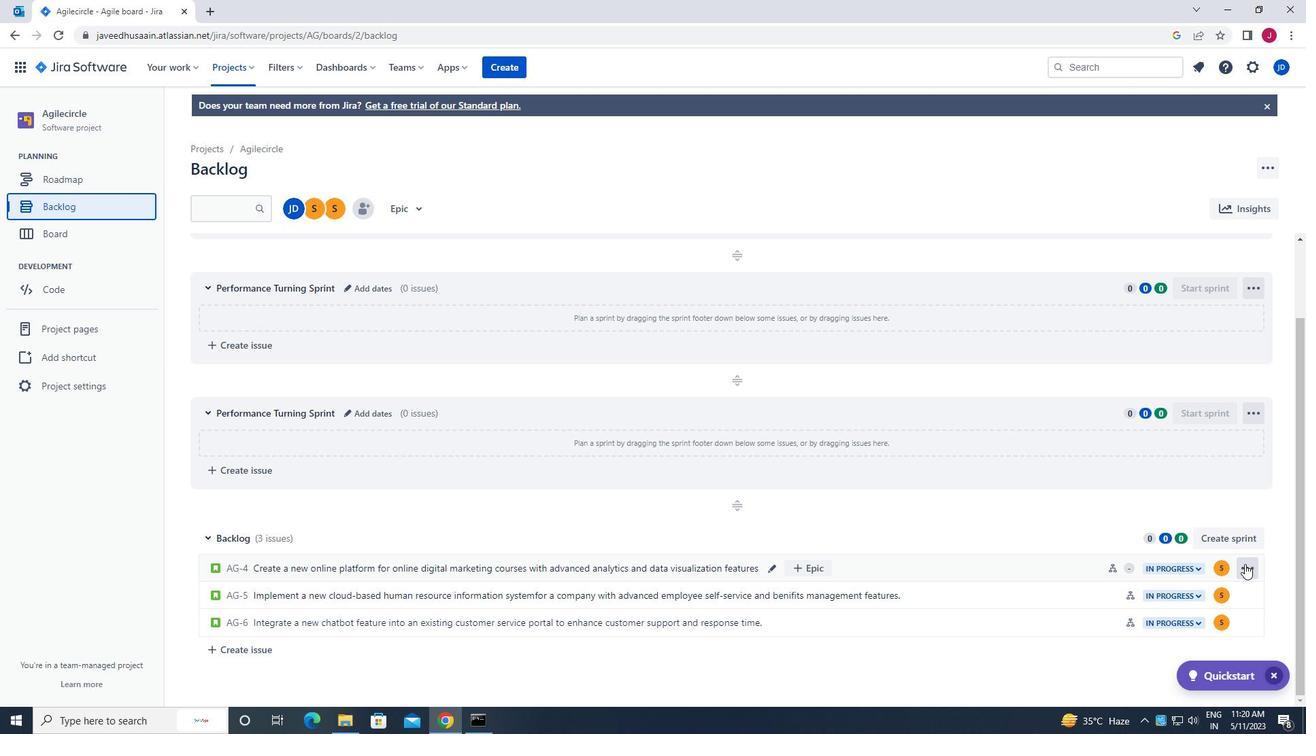 
Action: Mouse moved to (1224, 475)
Screenshot: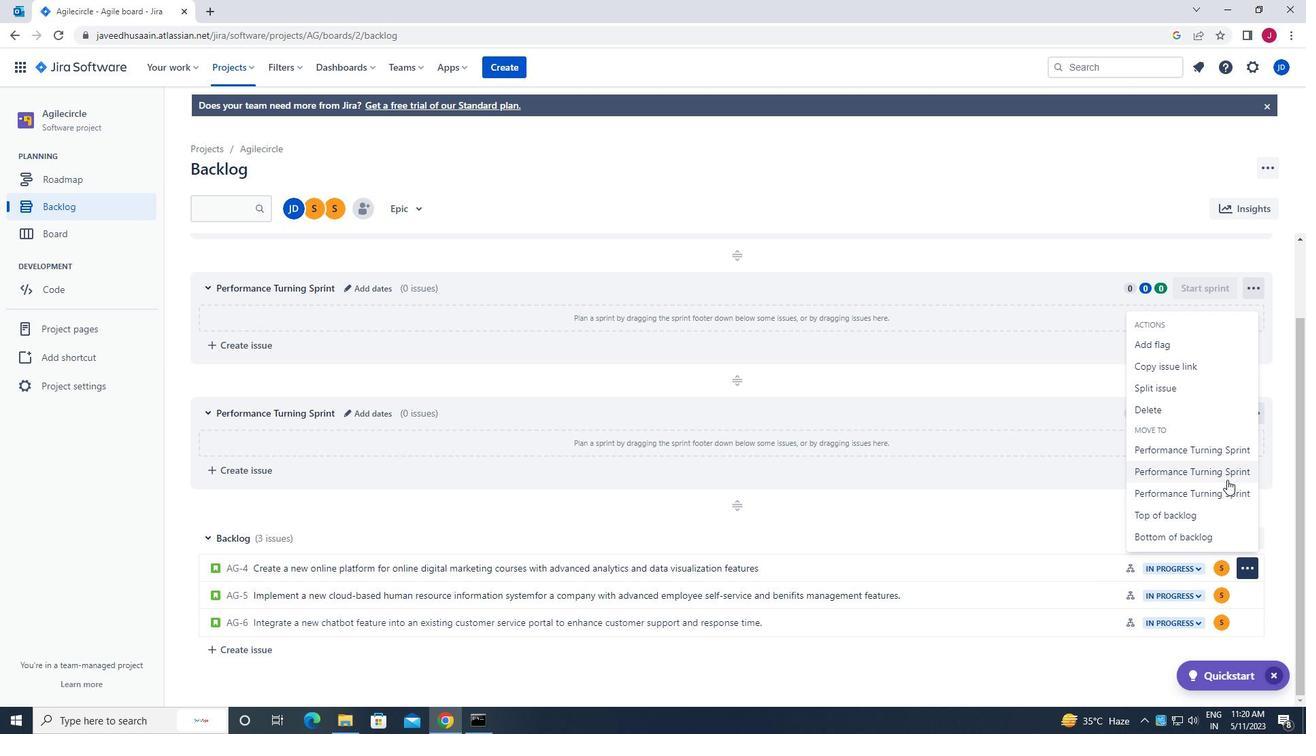 
Action: Mouse pressed left at (1224, 475)
Screenshot: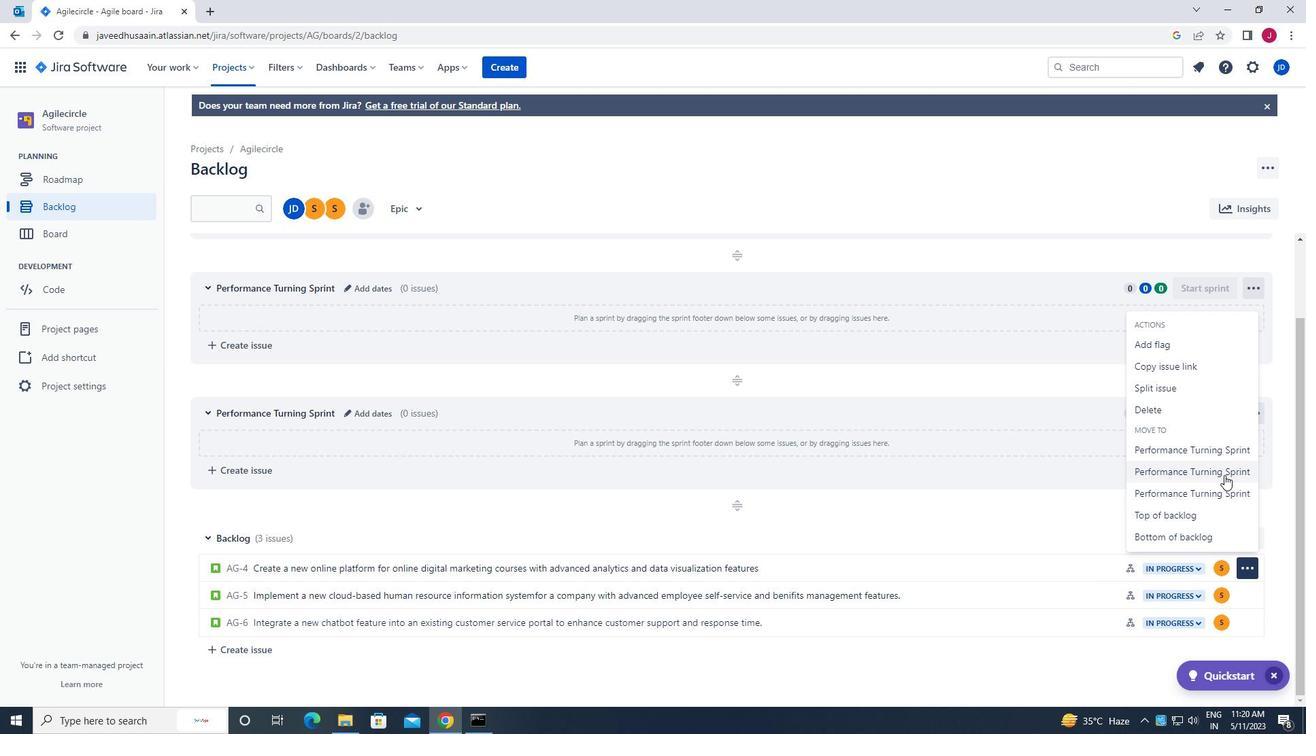 
Action: Mouse moved to (1243, 594)
Screenshot: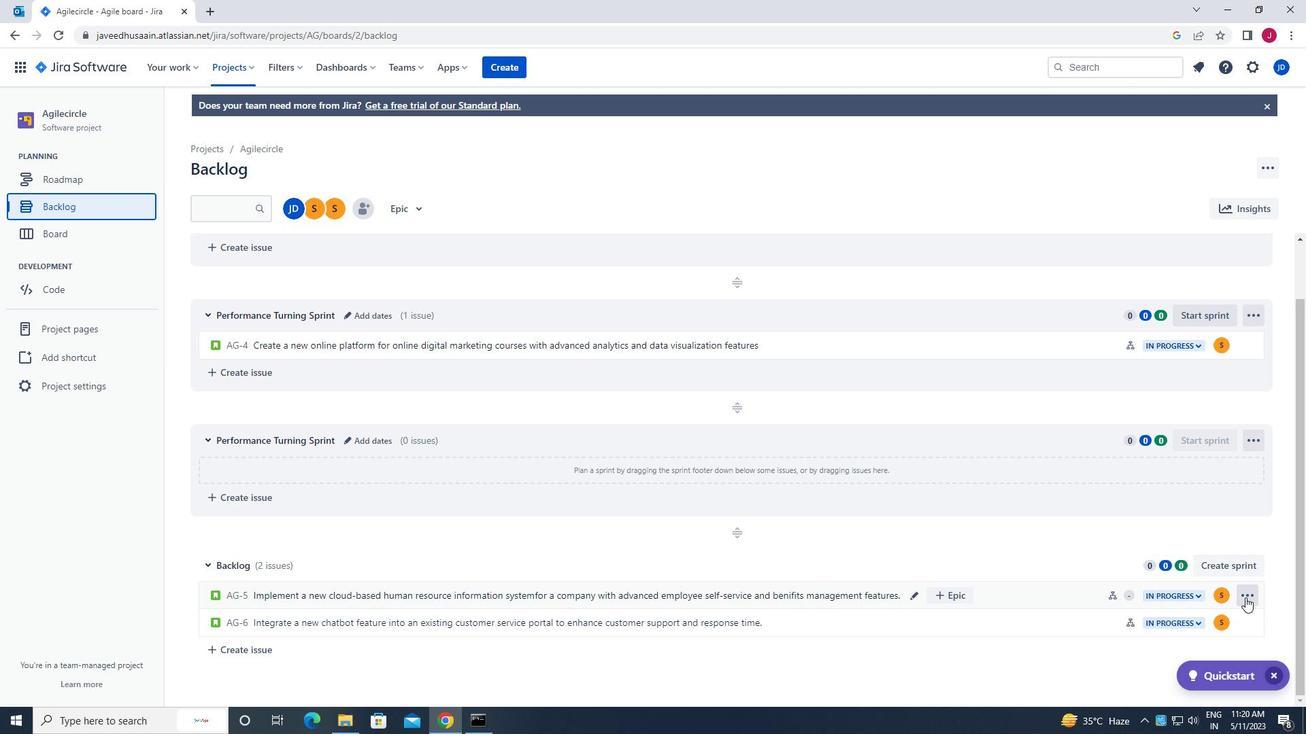 
Action: Mouse pressed left at (1243, 594)
Screenshot: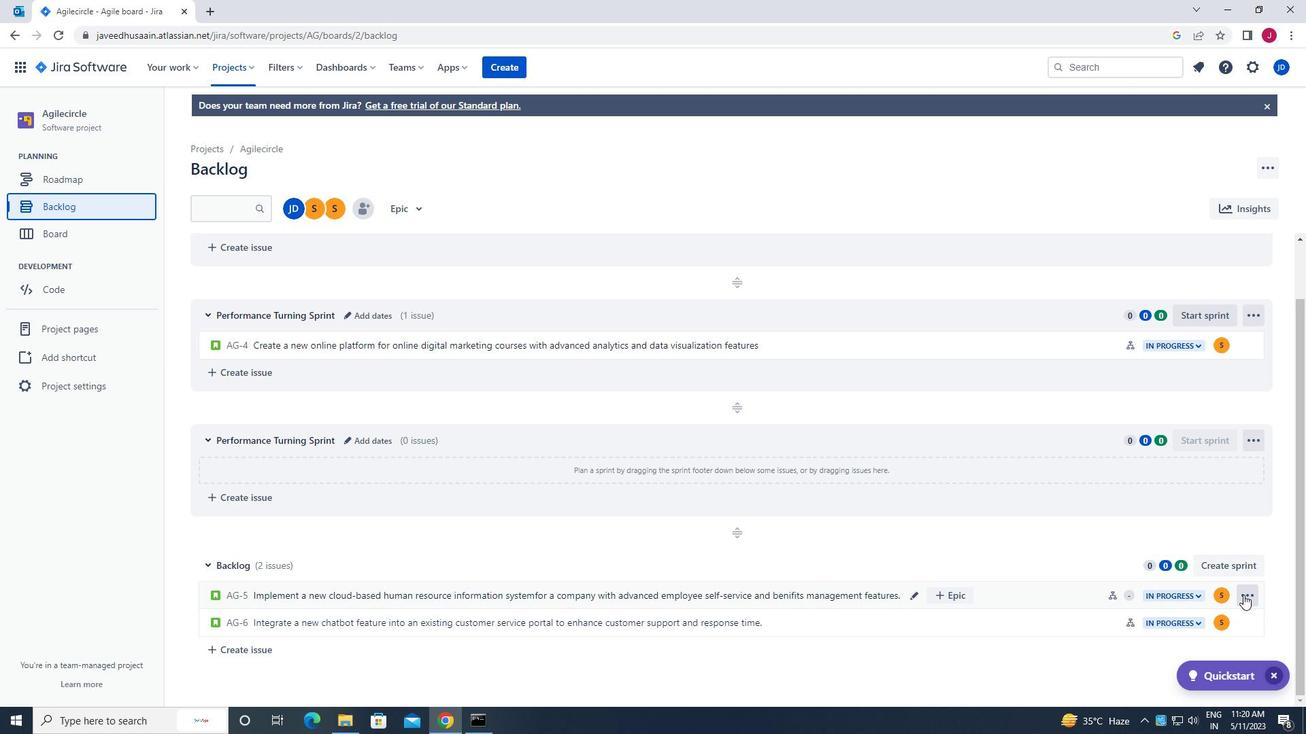 
Action: Mouse moved to (1211, 519)
Screenshot: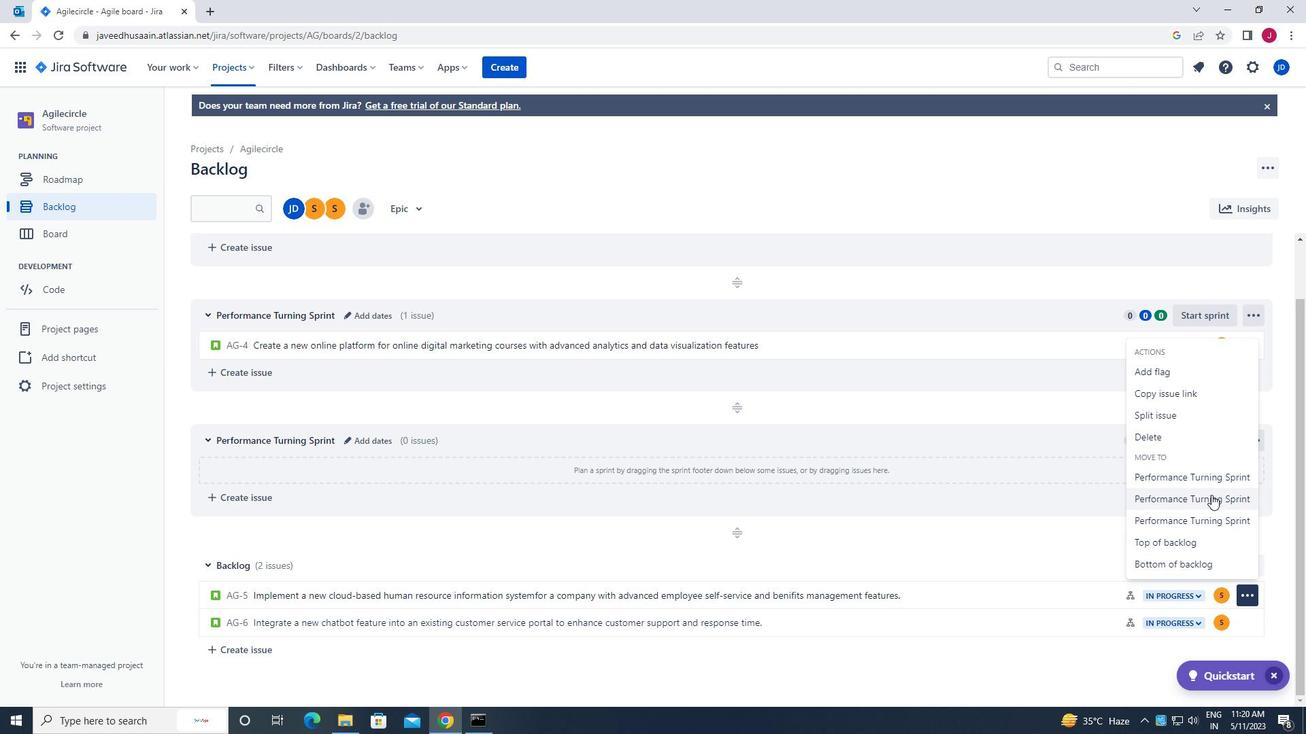
Action: Mouse pressed left at (1211, 519)
Screenshot: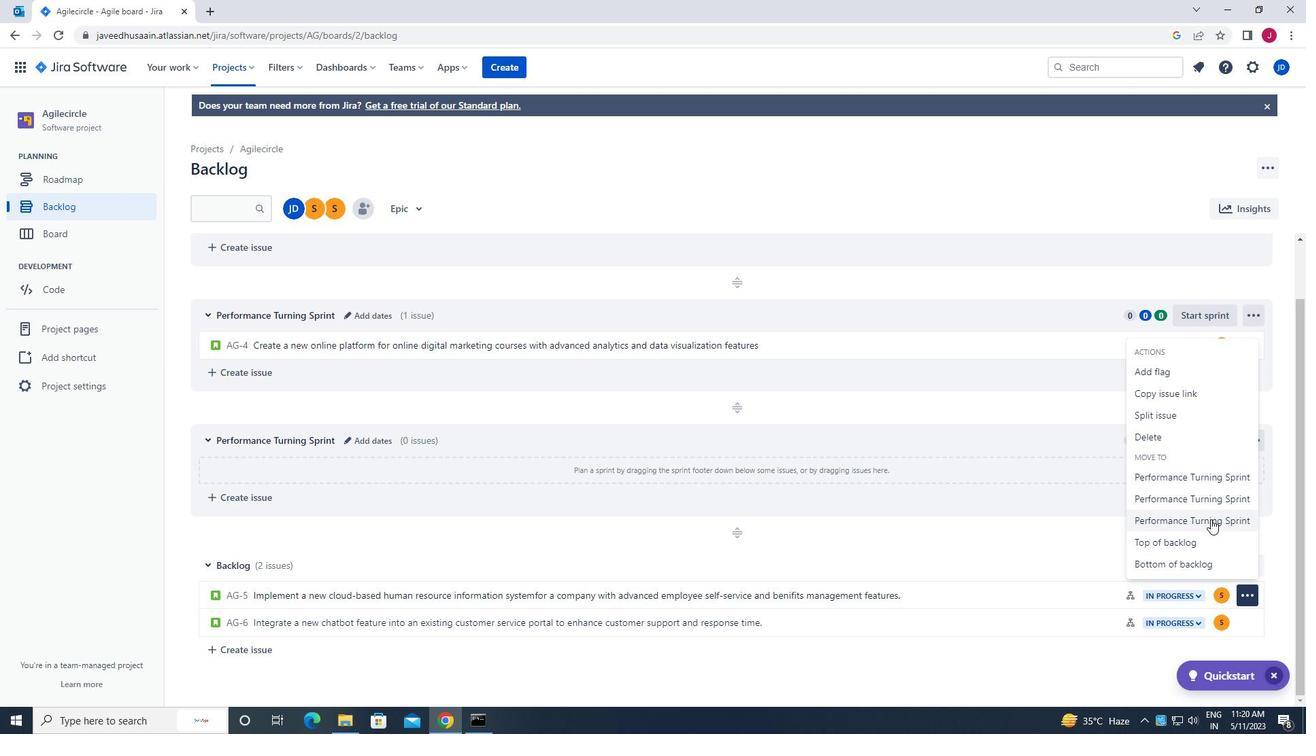 
Action: Mouse moved to (626, 562)
Screenshot: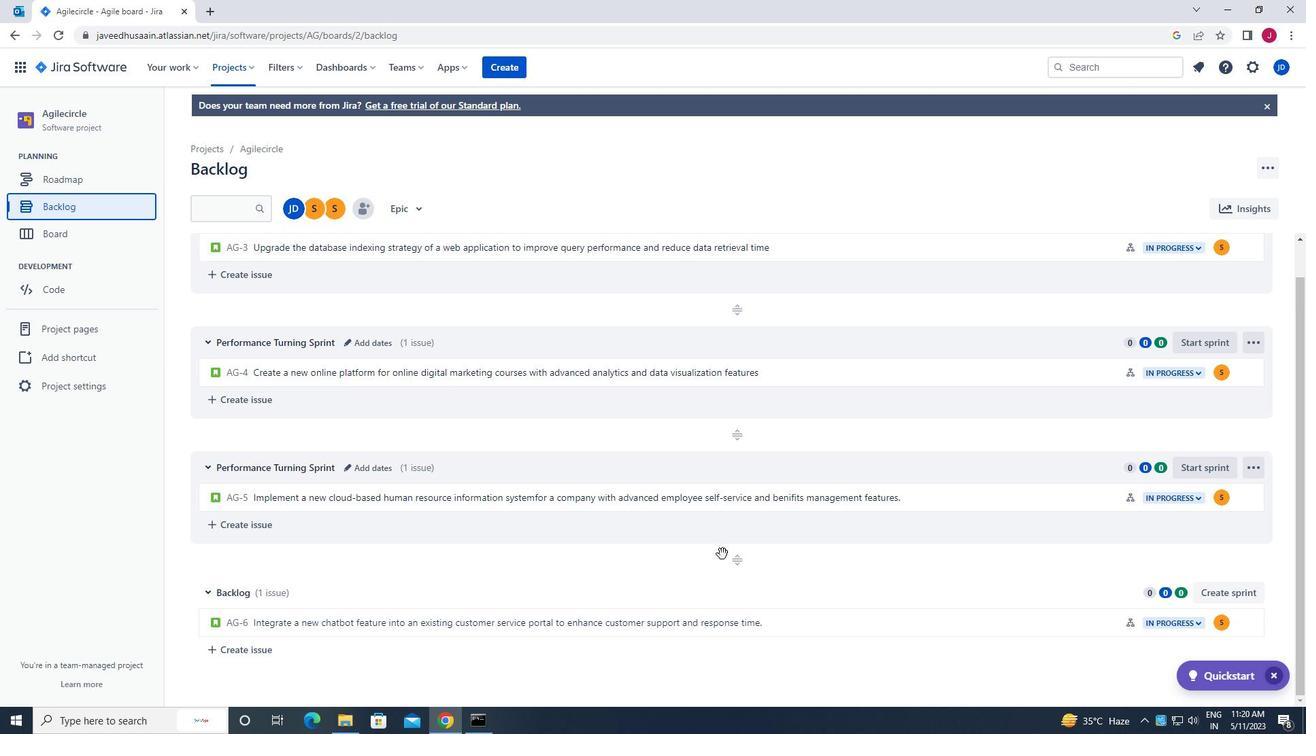 
Action: Mouse scrolled (626, 562) with delta (0, 0)
Screenshot: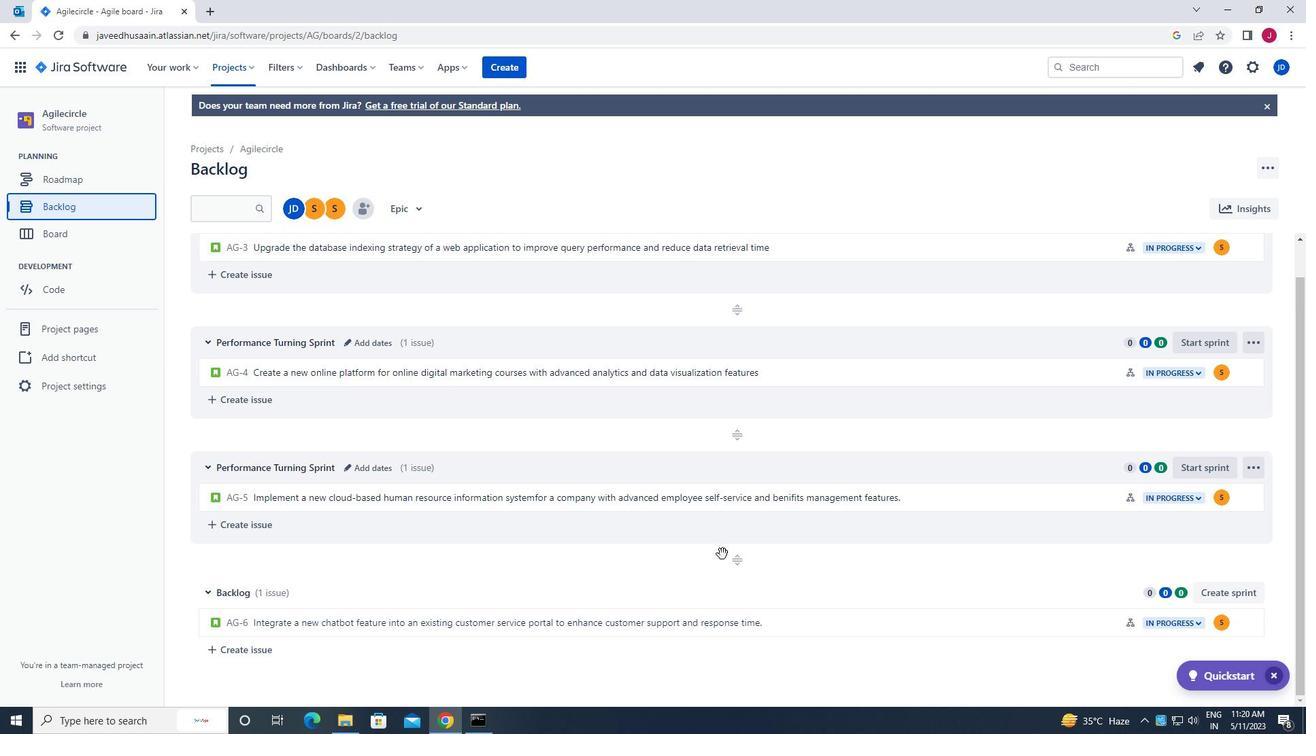 
Action: Mouse moved to (621, 564)
Screenshot: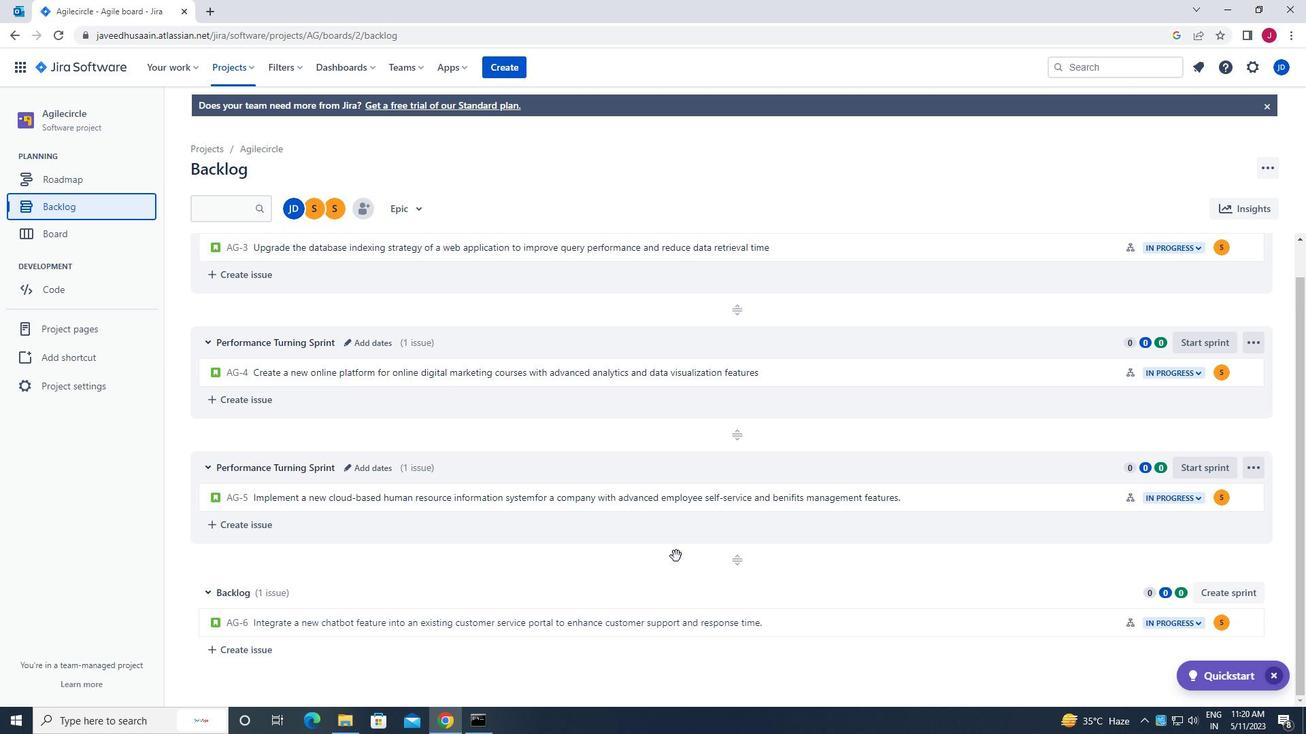
Action: Mouse scrolled (621, 563) with delta (0, 0)
Screenshot: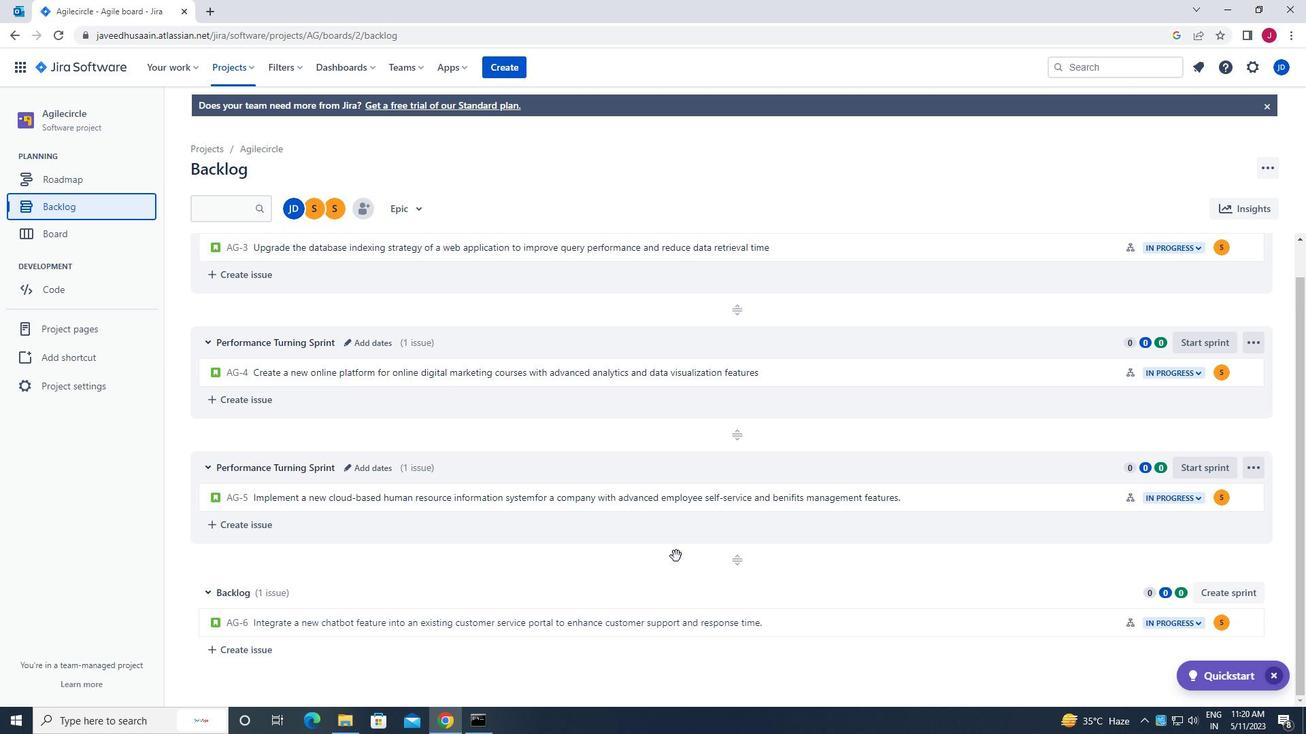 
Action: Mouse moved to (607, 569)
Screenshot: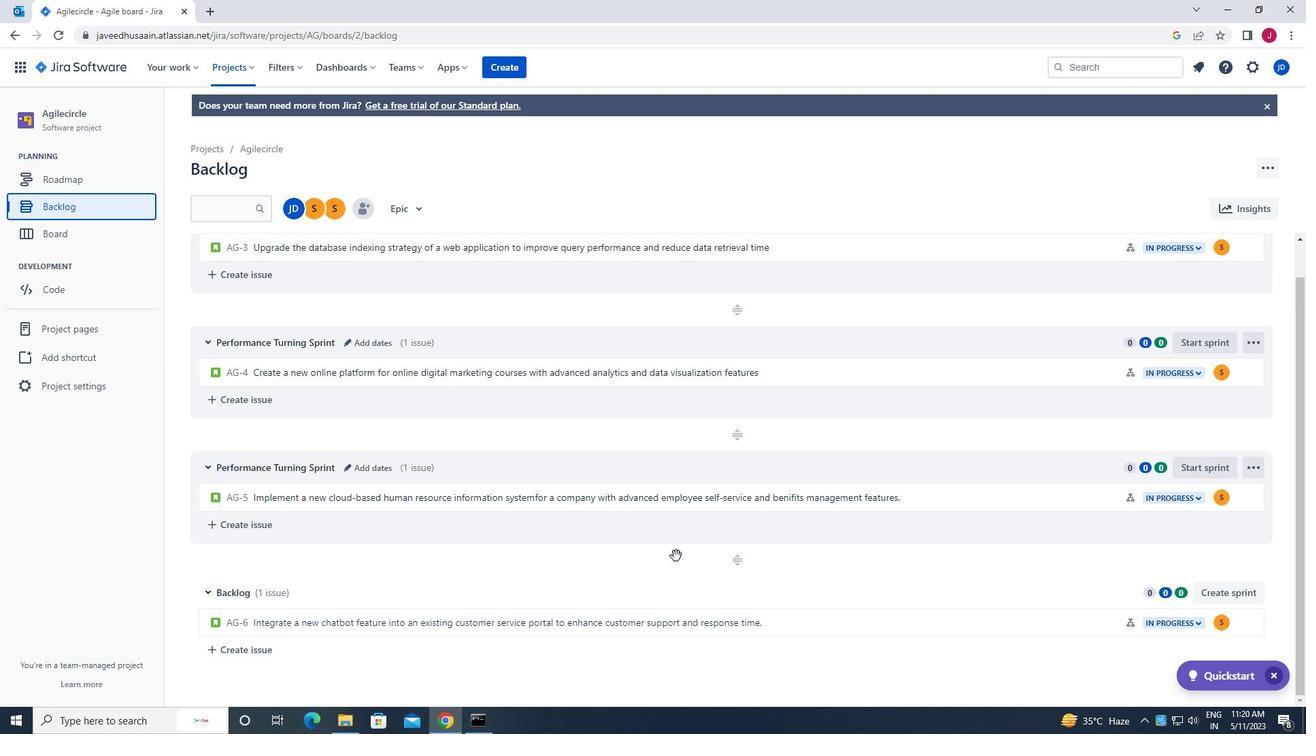 
Action: Mouse scrolled (607, 568) with delta (0, 0)
Screenshot: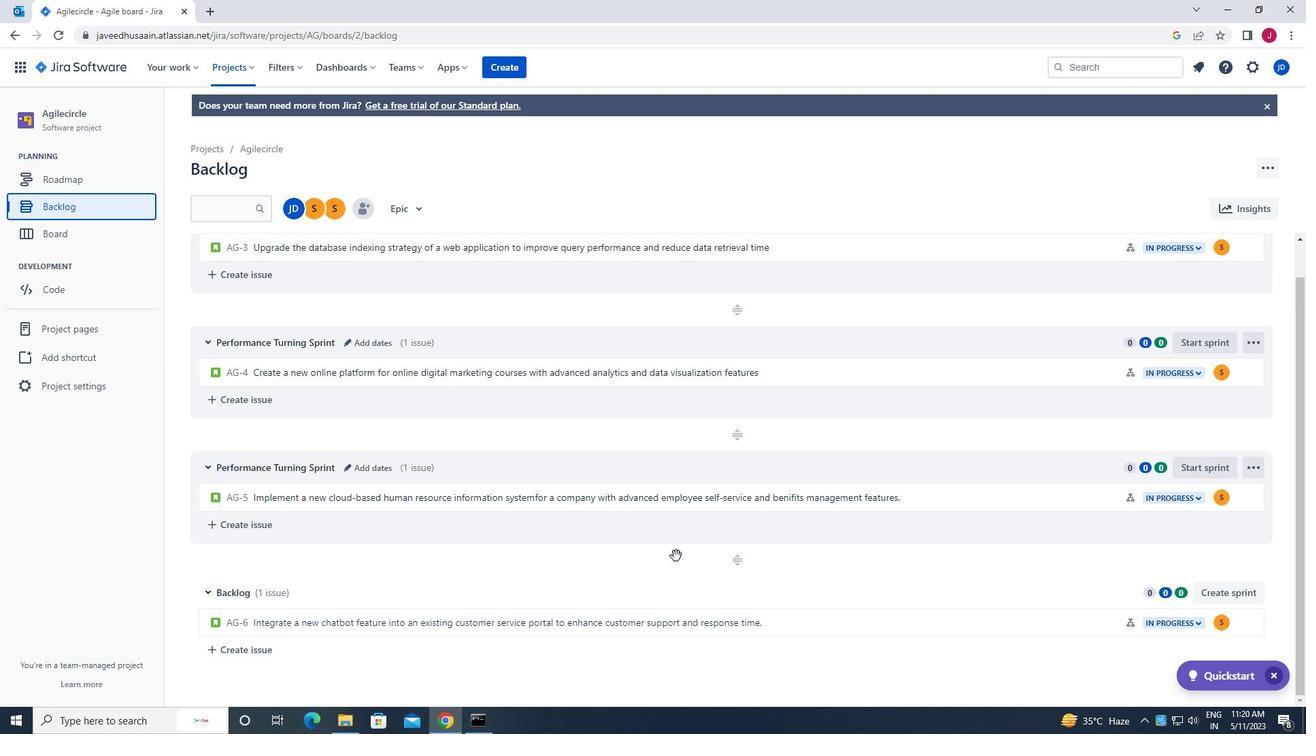 
Action: Mouse moved to (1245, 623)
Screenshot: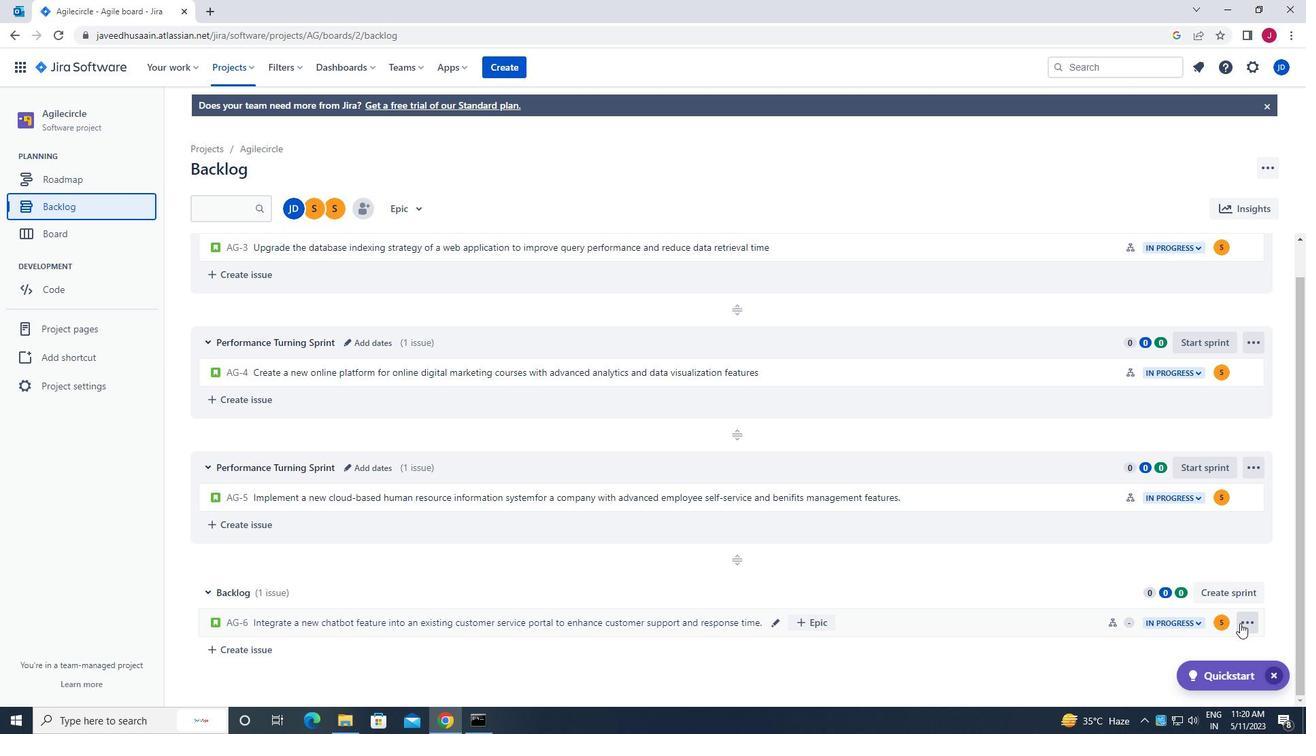 
Action: Mouse pressed left at (1245, 623)
Screenshot: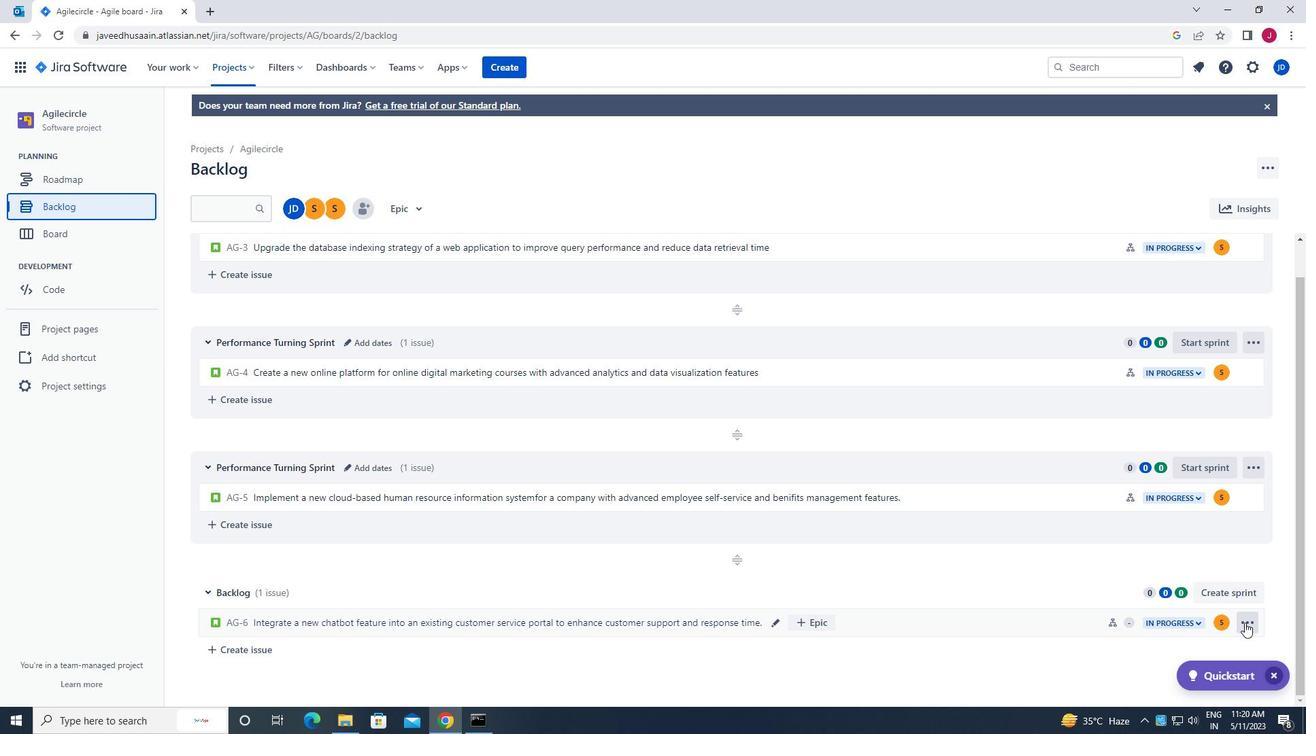 
Action: Mouse moved to (1217, 505)
Screenshot: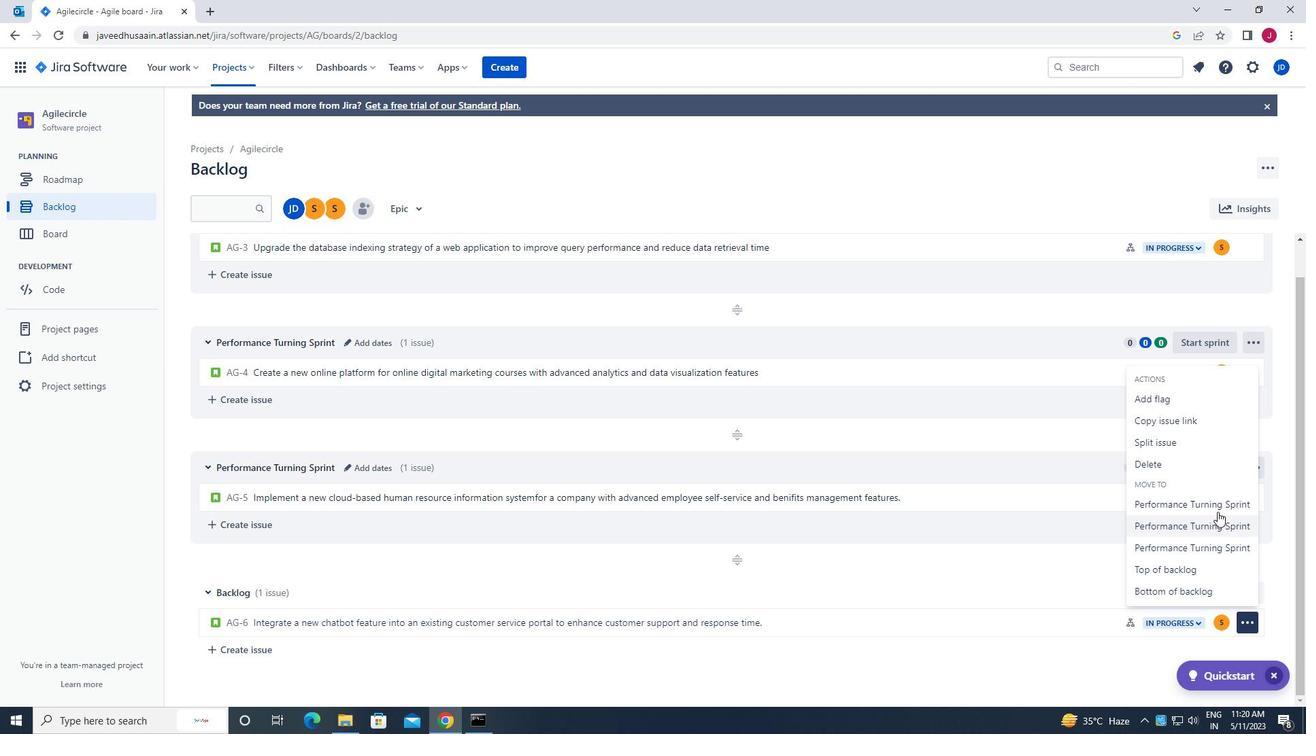 
Action: Mouse pressed left at (1217, 505)
Screenshot: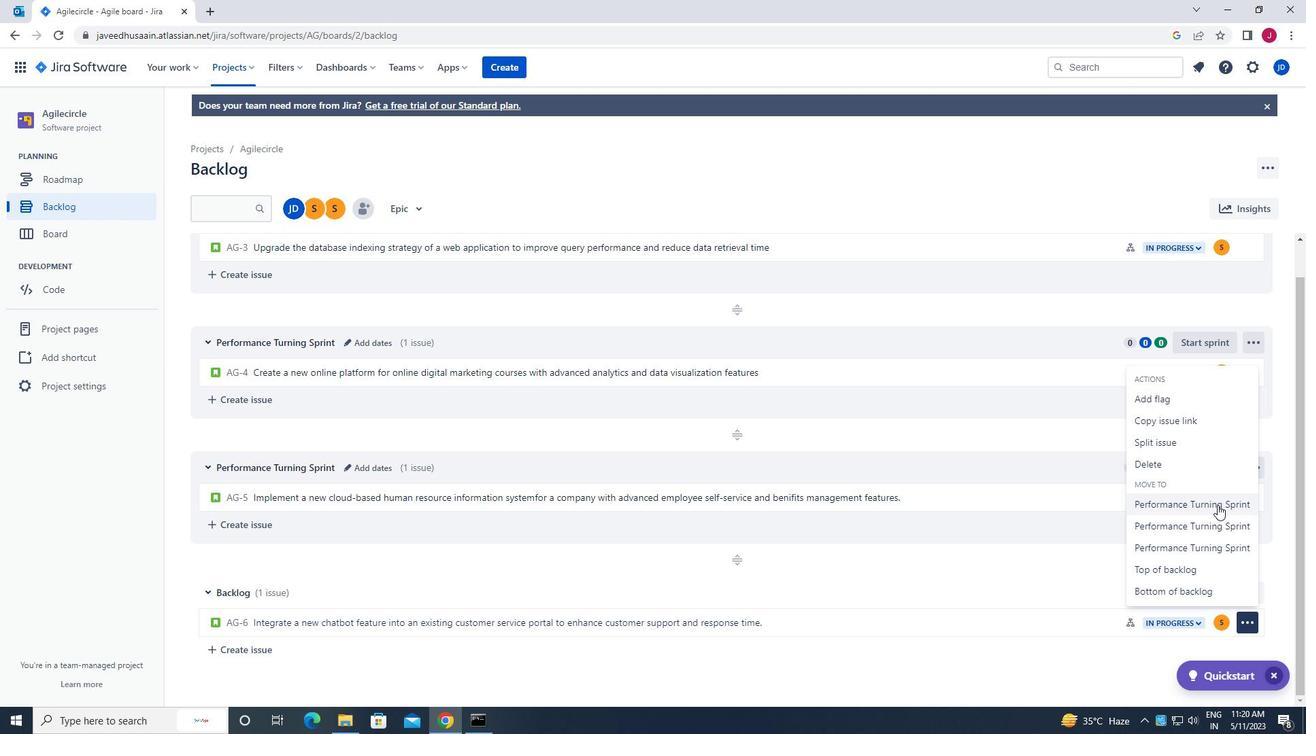 
Action: Mouse moved to (1151, 512)
Screenshot: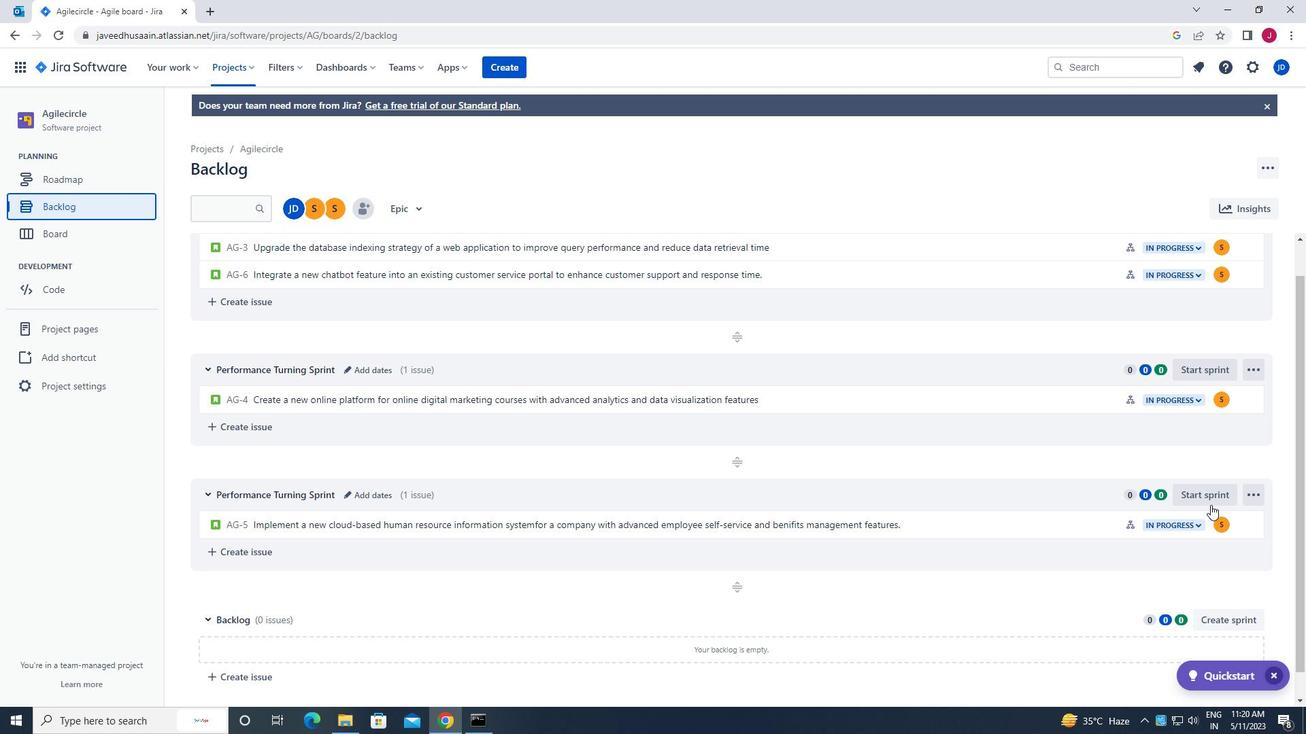 
